 Task: In the Page Anthony.pptxselect the first slide and add  'section', rename the section 'Part-1'select the second slide and add  section, rename the section Part-2apply the section 'collapse all'apply the section expand allinsert and apply to all slide slide no
Action: Mouse moved to (19, 92)
Screenshot: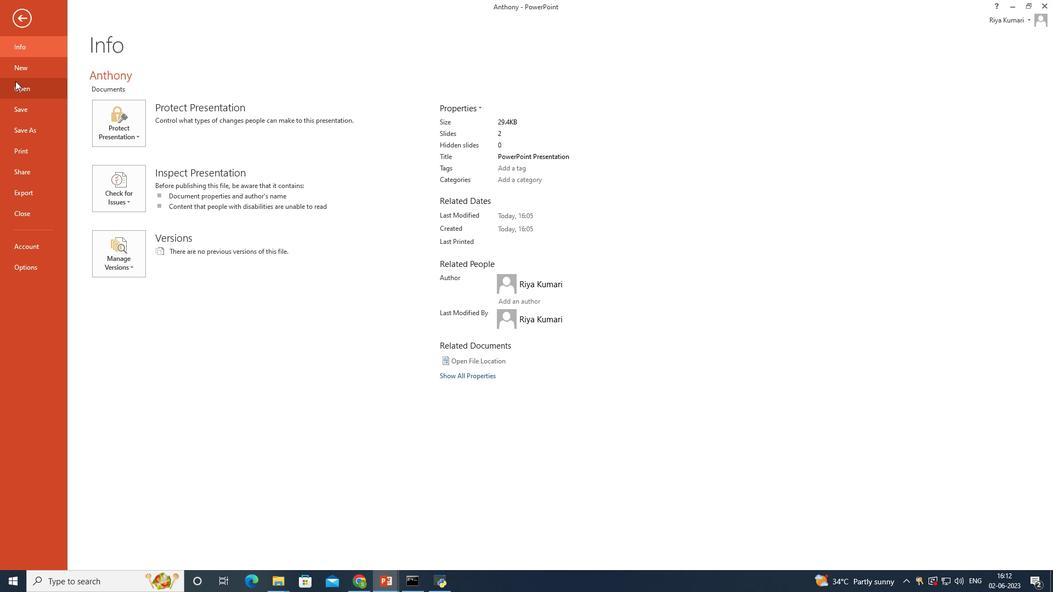 
Action: Mouse pressed left at (19, 92)
Screenshot: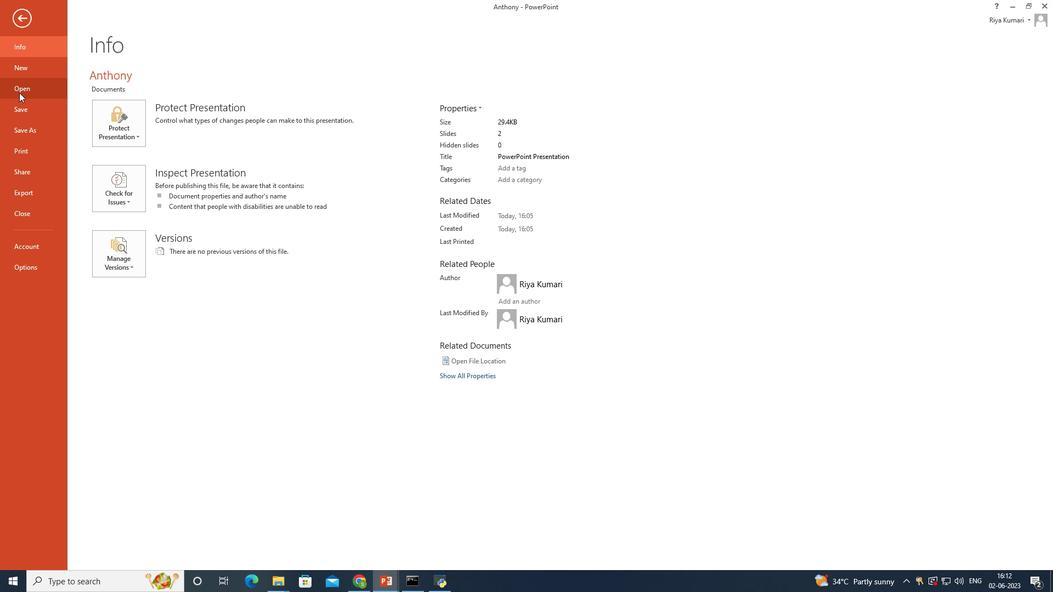 
Action: Mouse moved to (363, 122)
Screenshot: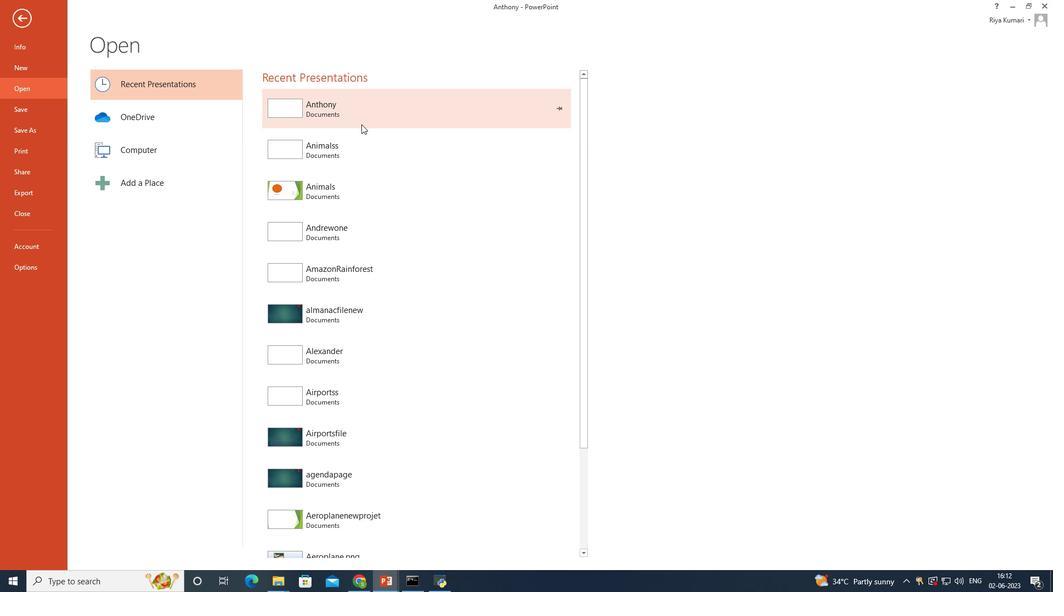 
Action: Mouse pressed left at (363, 122)
Screenshot: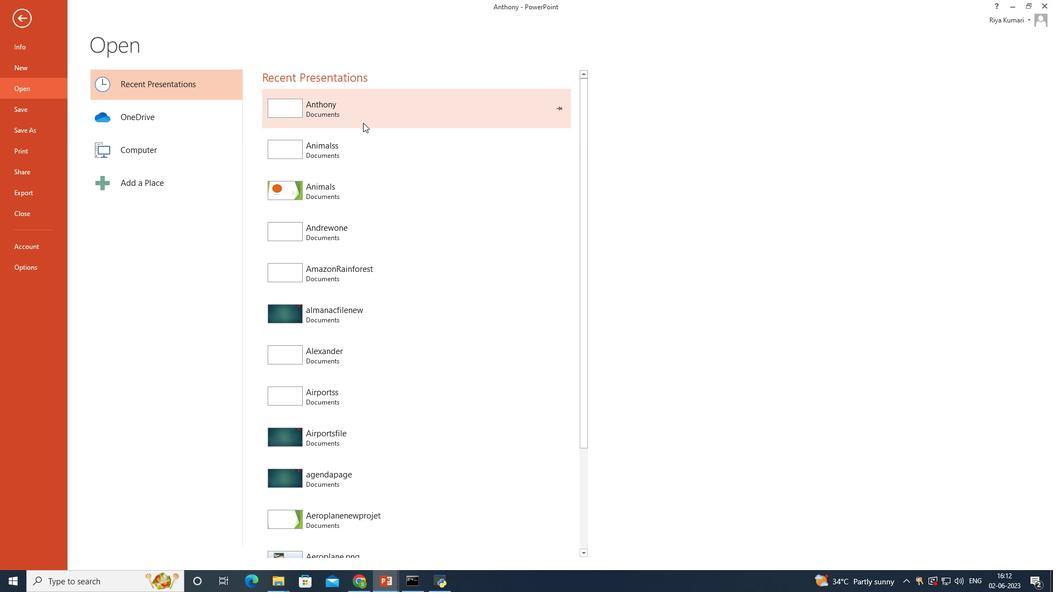 
Action: Mouse moved to (140, 63)
Screenshot: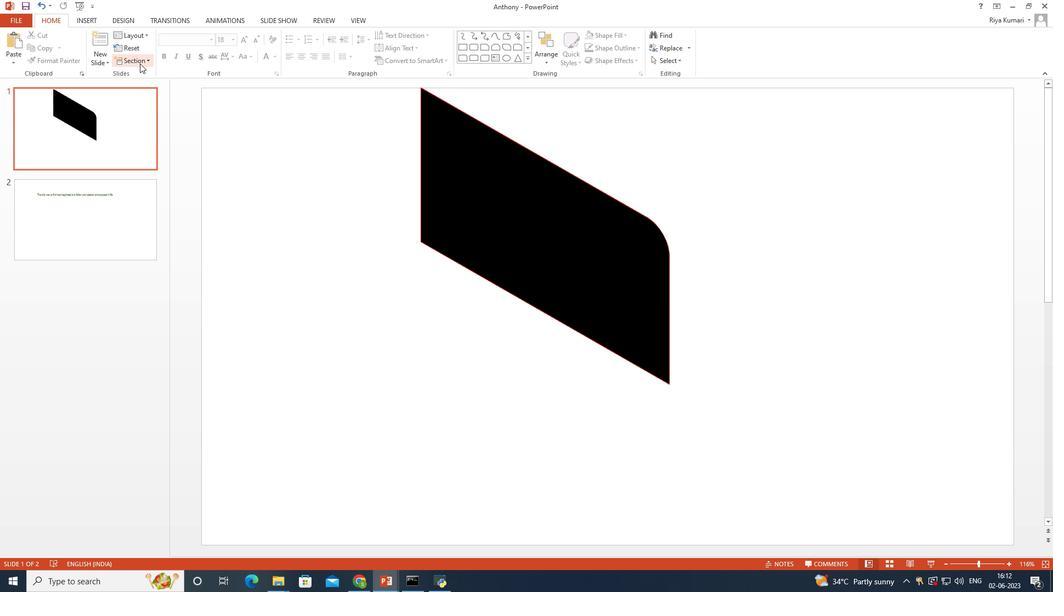 
Action: Mouse pressed left at (140, 63)
Screenshot: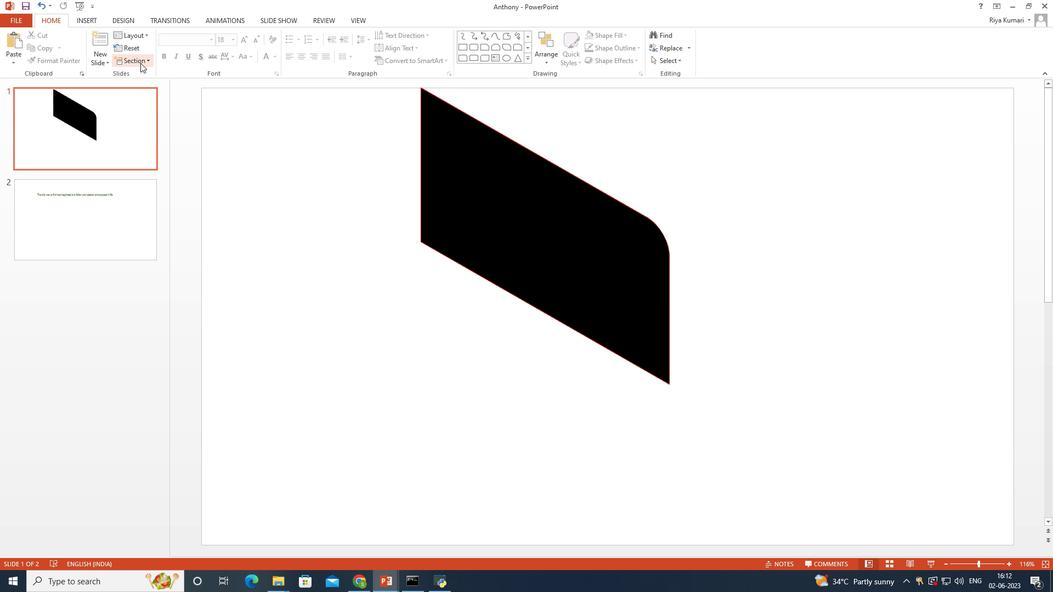 
Action: Mouse moved to (140, 69)
Screenshot: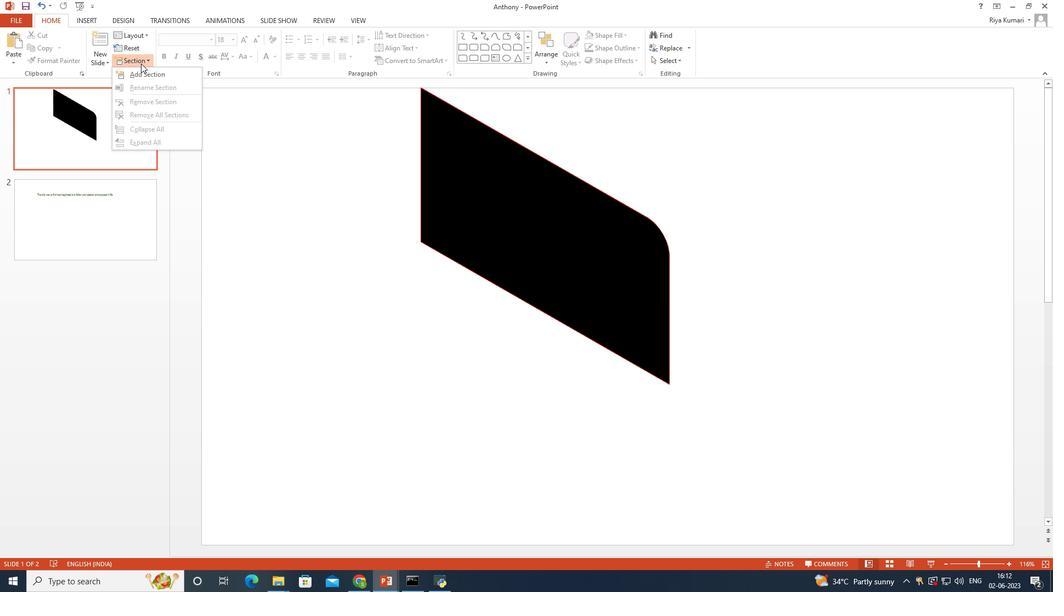 
Action: Mouse pressed left at (140, 69)
Screenshot: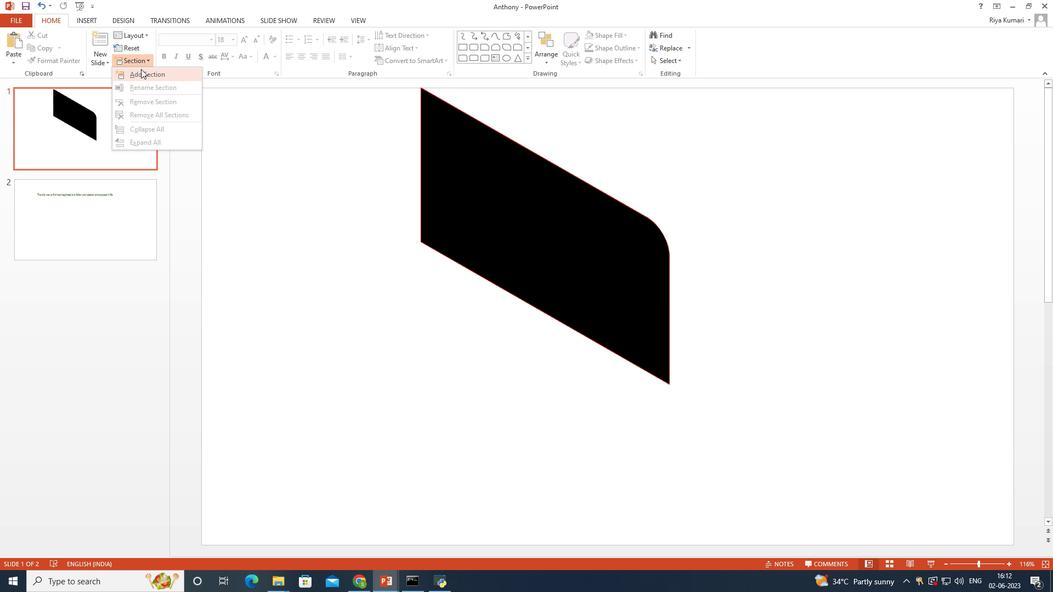 
Action: Mouse moved to (62, 92)
Screenshot: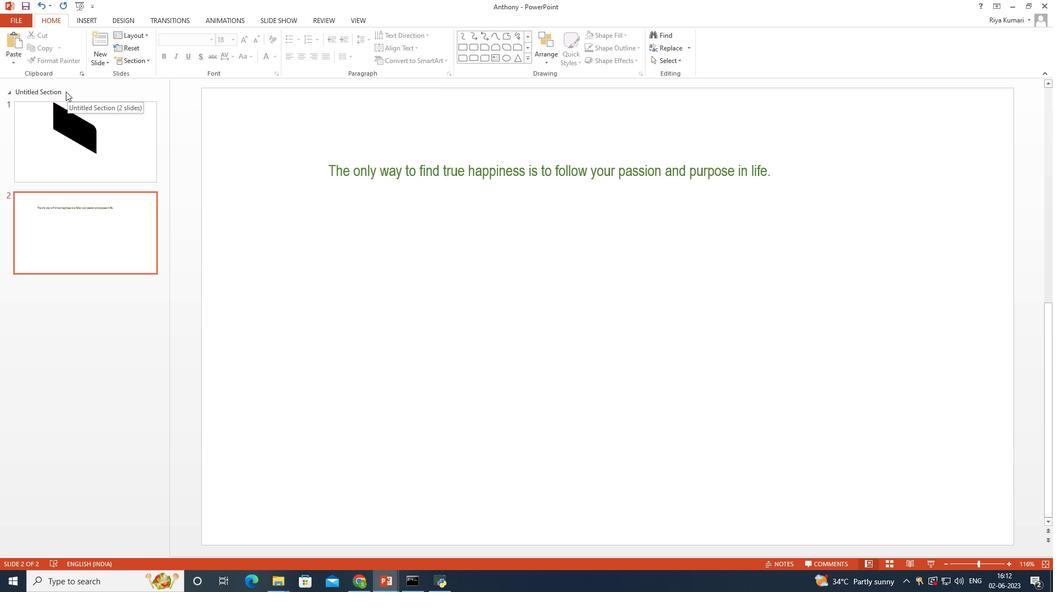 
Action: Mouse pressed left at (62, 92)
Screenshot: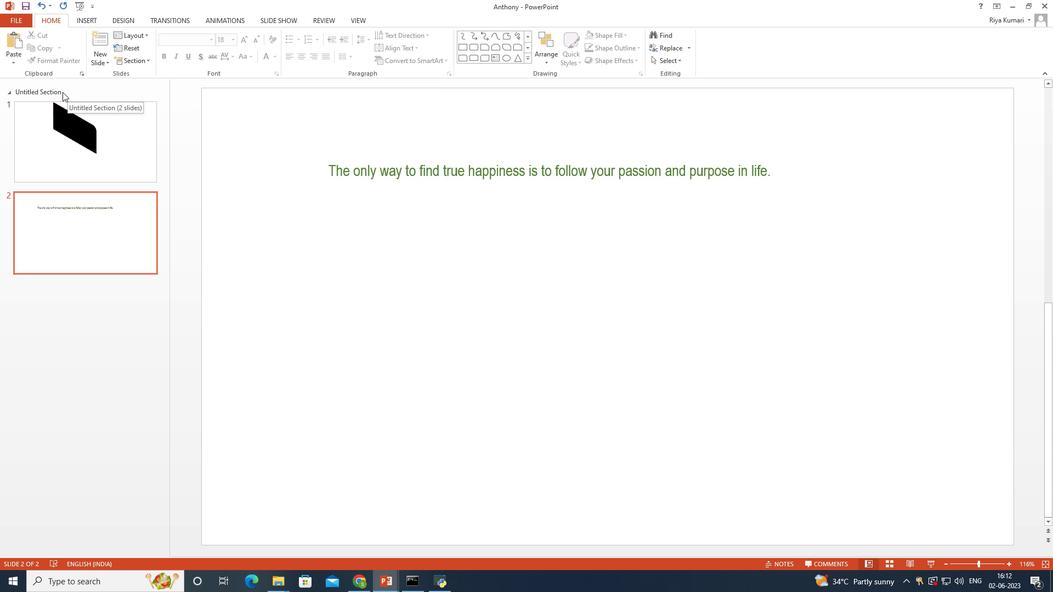 
Action: Mouse moved to (60, 92)
Screenshot: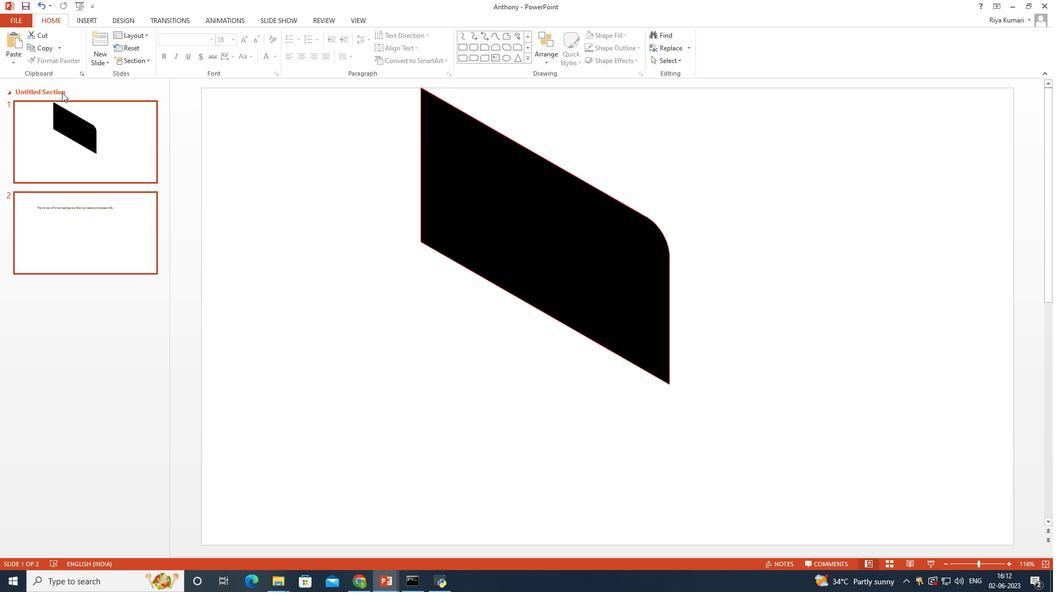 
Action: Mouse pressed left at (60, 92)
Screenshot: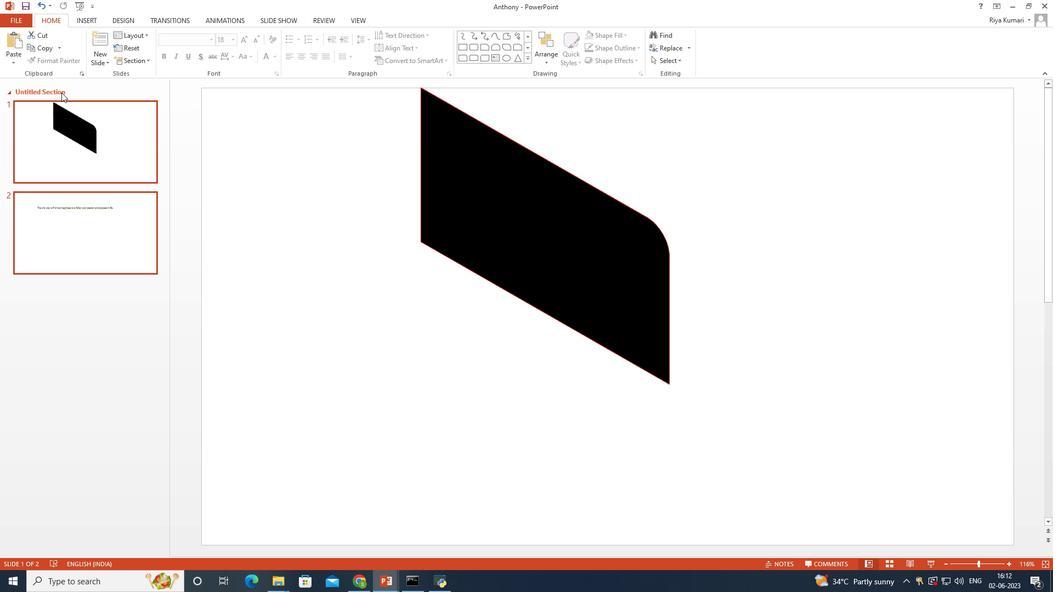 
Action: Mouse moved to (62, 91)
Screenshot: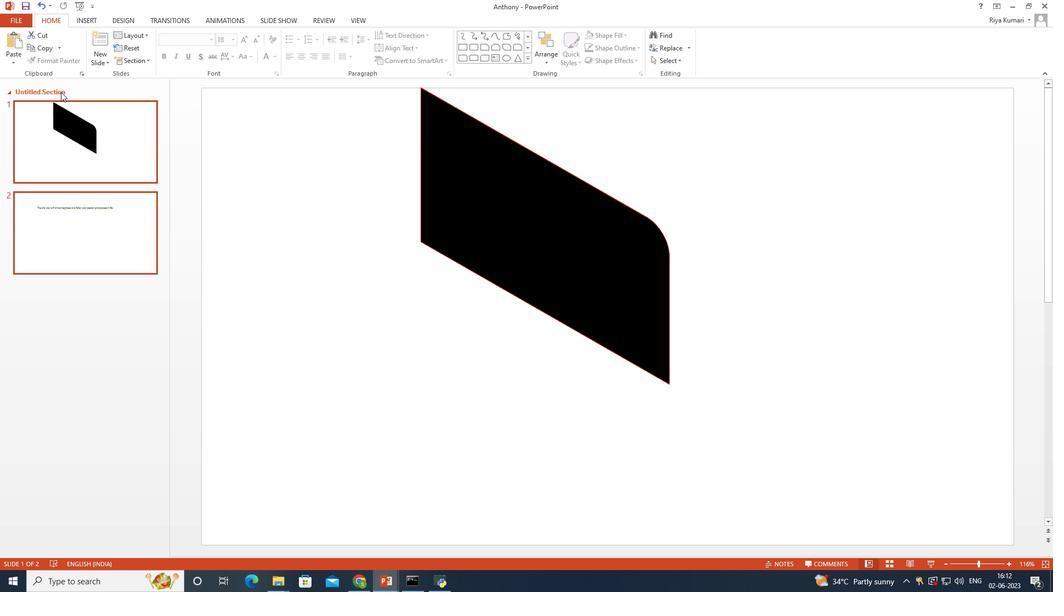 
Action: Mouse pressed right at (62, 91)
Screenshot: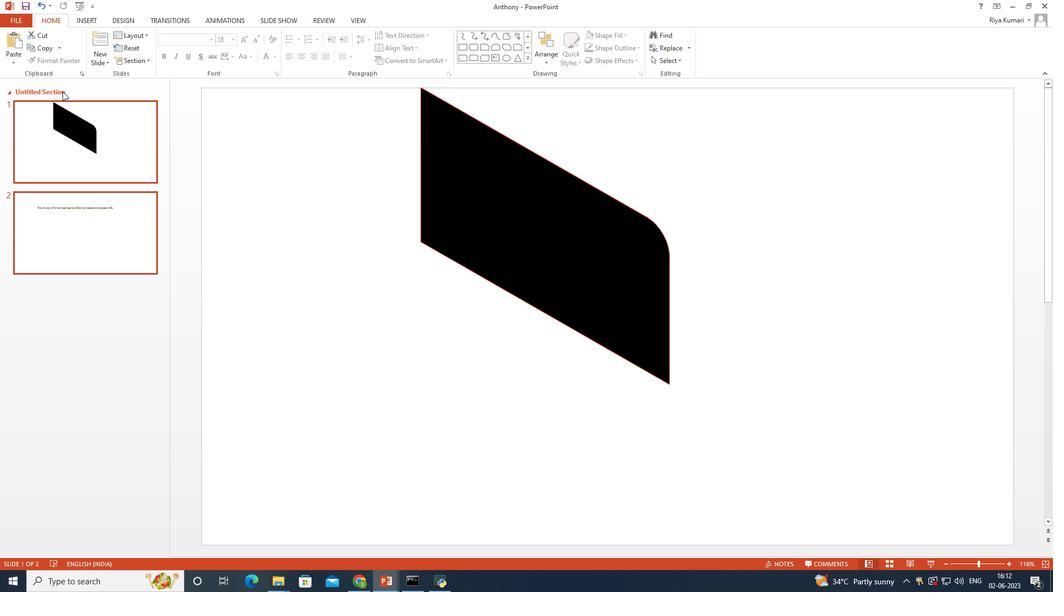 
Action: Mouse moved to (89, 93)
Screenshot: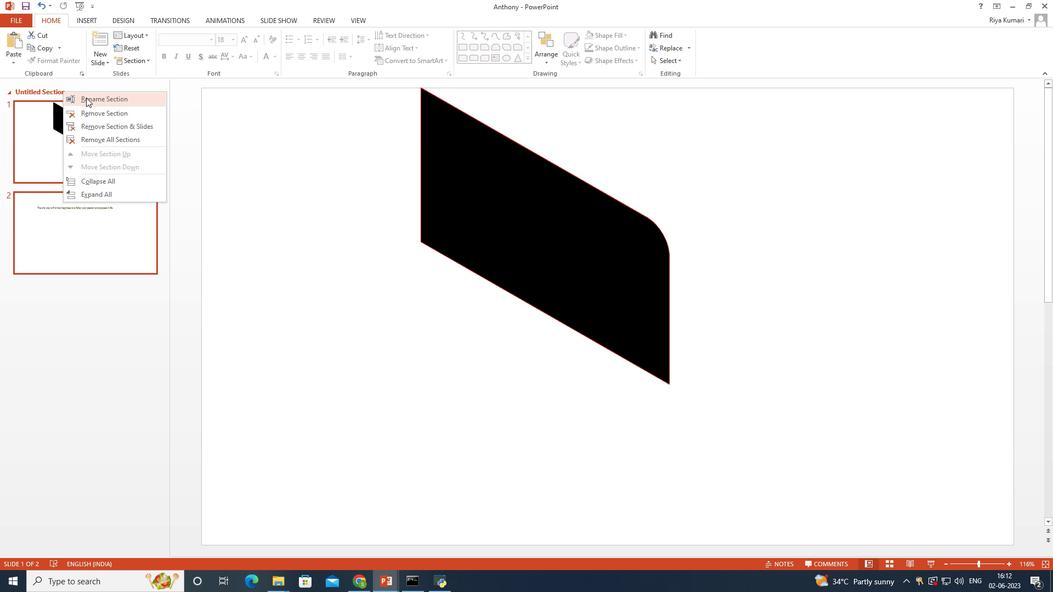 
Action: Mouse pressed left at (89, 93)
Screenshot: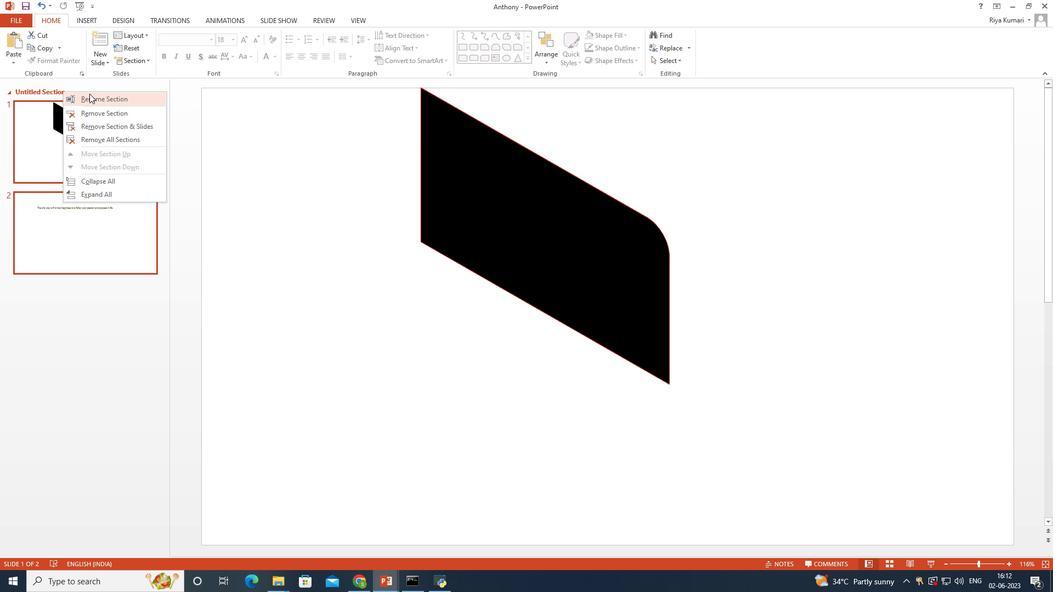 
Action: Mouse moved to (444, 224)
Screenshot: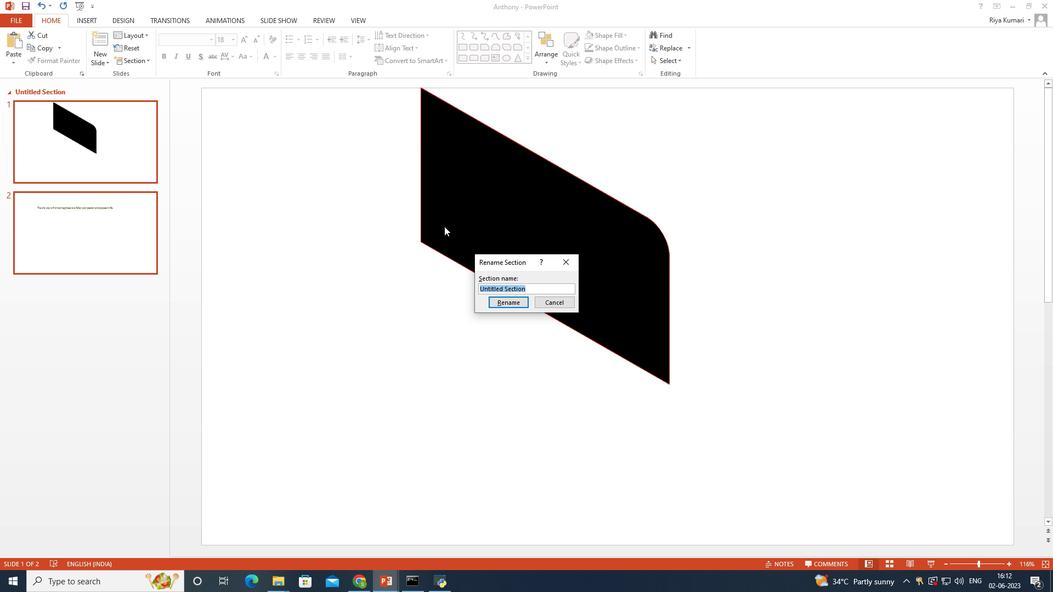 
Action: Key pressed <Key.shift_r>
Screenshot: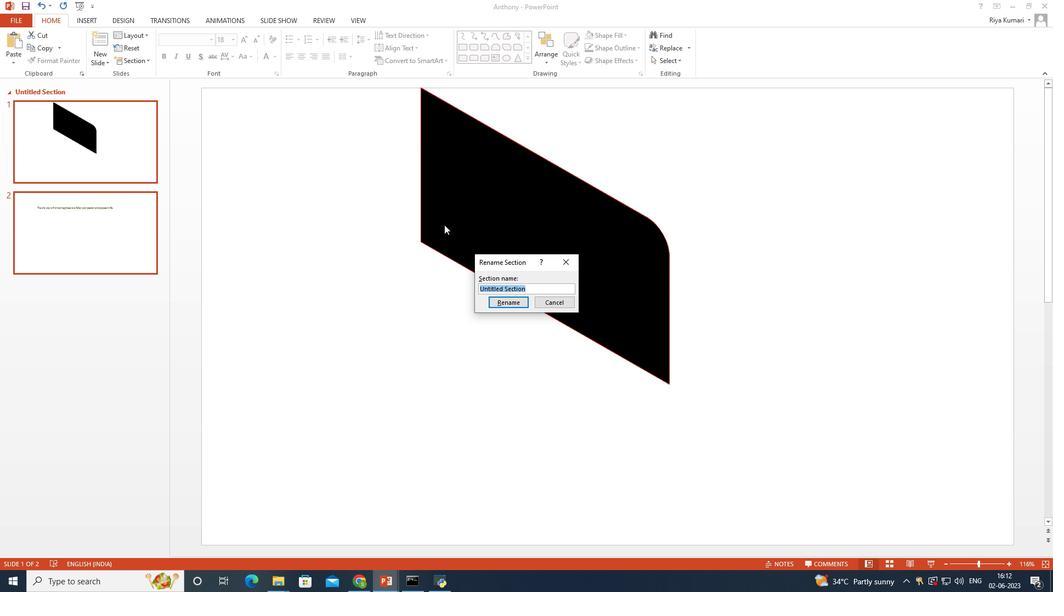 
Action: Mouse moved to (444, 220)
Screenshot: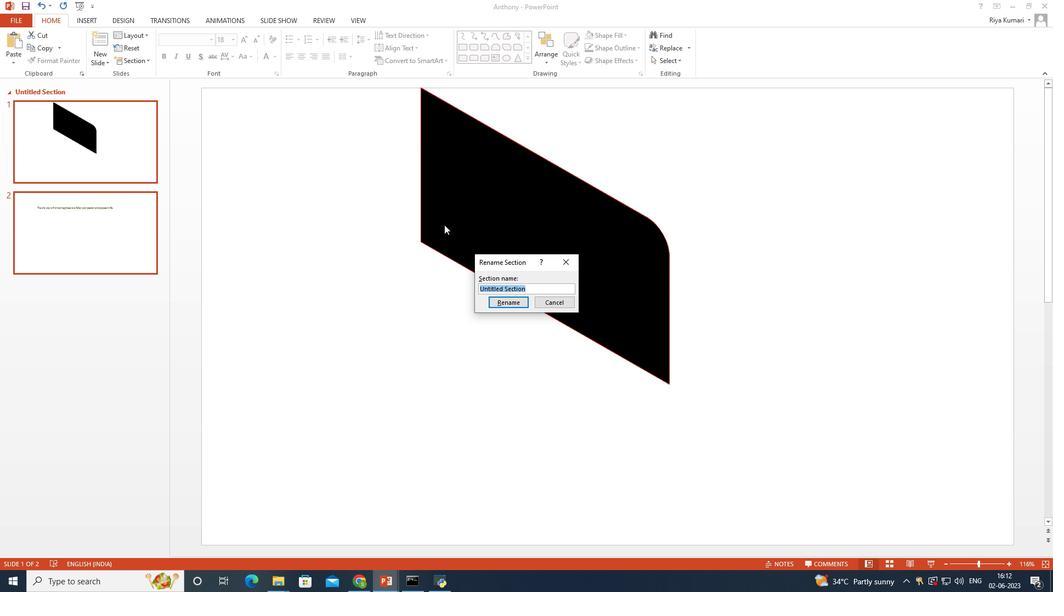 
Action: Key pressed Part-1
Screenshot: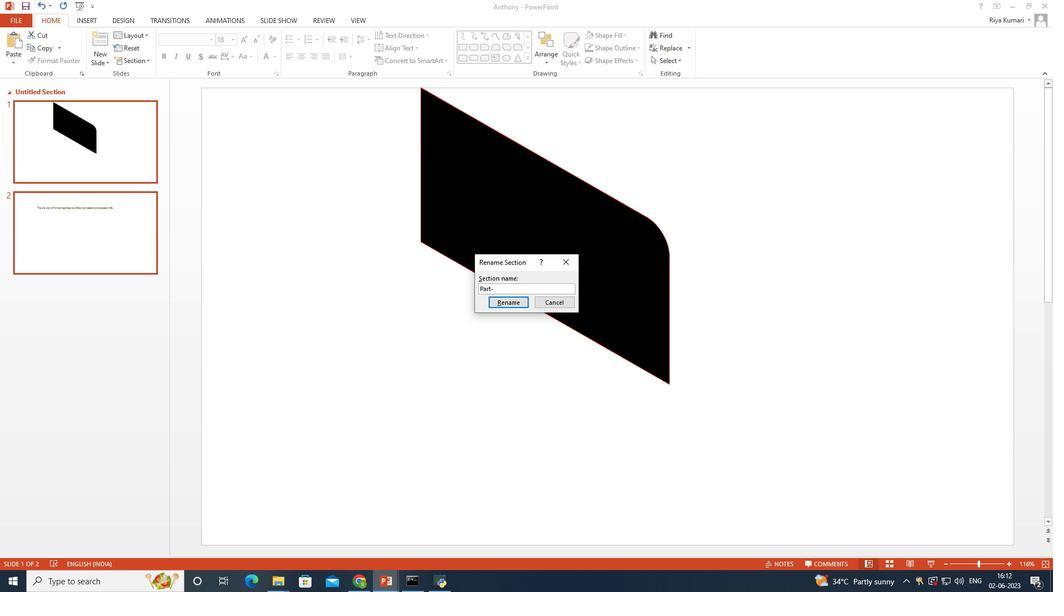 
Action: Mouse moved to (498, 301)
Screenshot: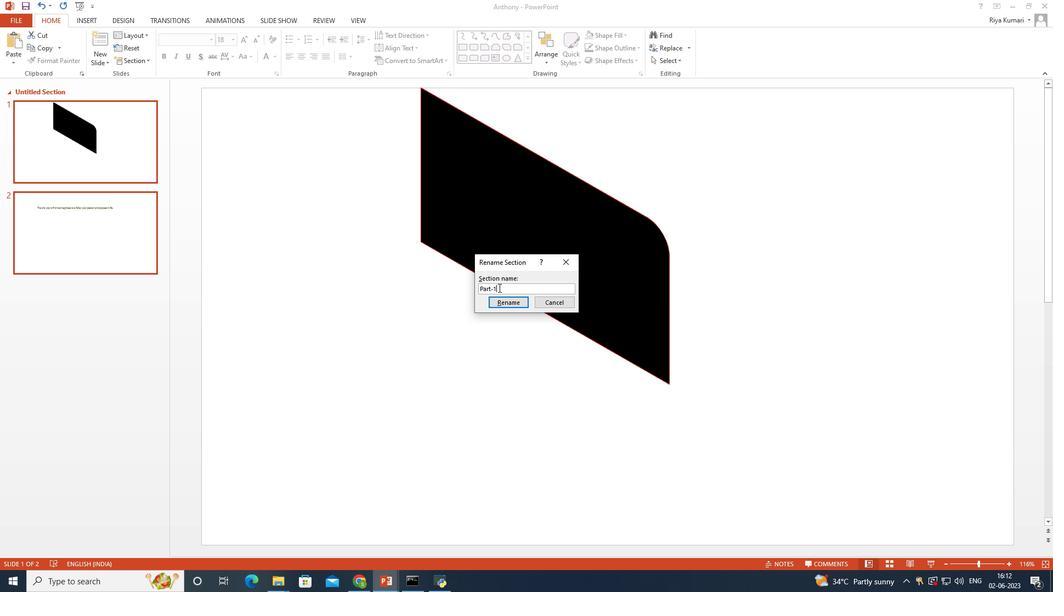 
Action: Mouse pressed left at (498, 301)
Screenshot: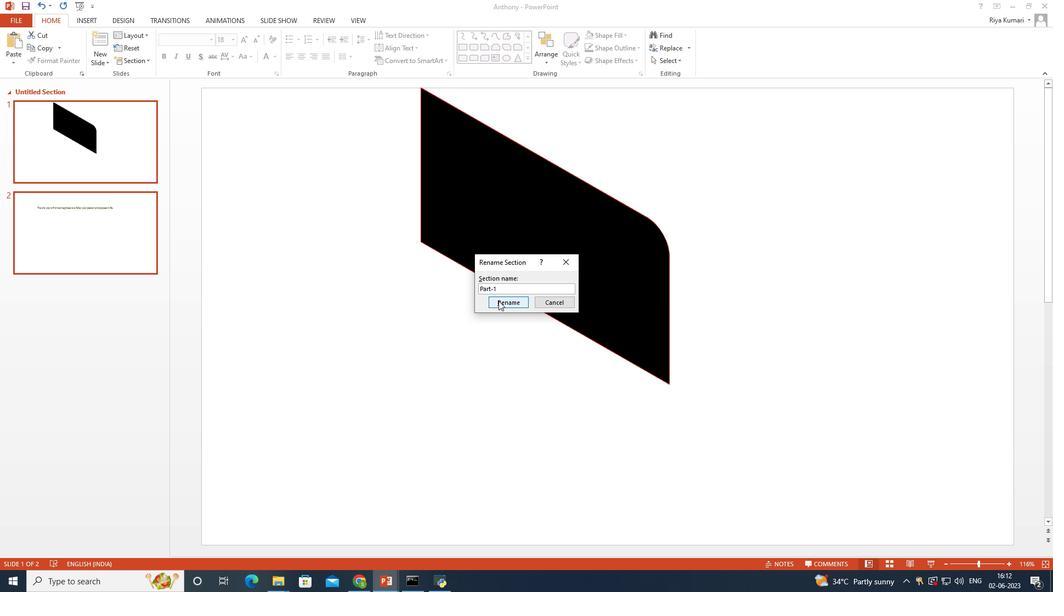 
Action: Mouse moved to (115, 200)
Screenshot: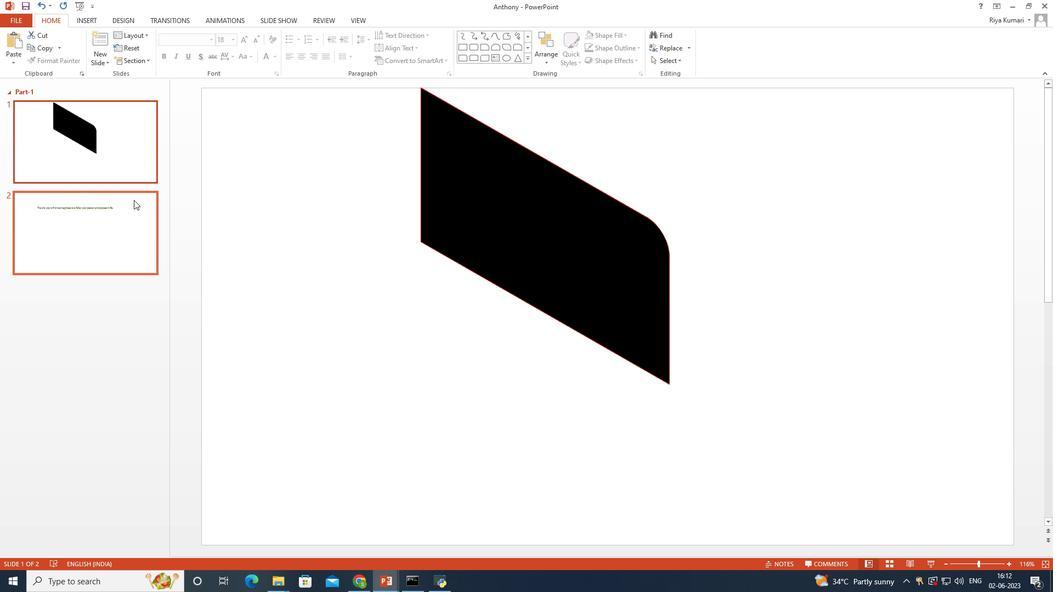 
Action: Mouse pressed left at (115, 200)
Screenshot: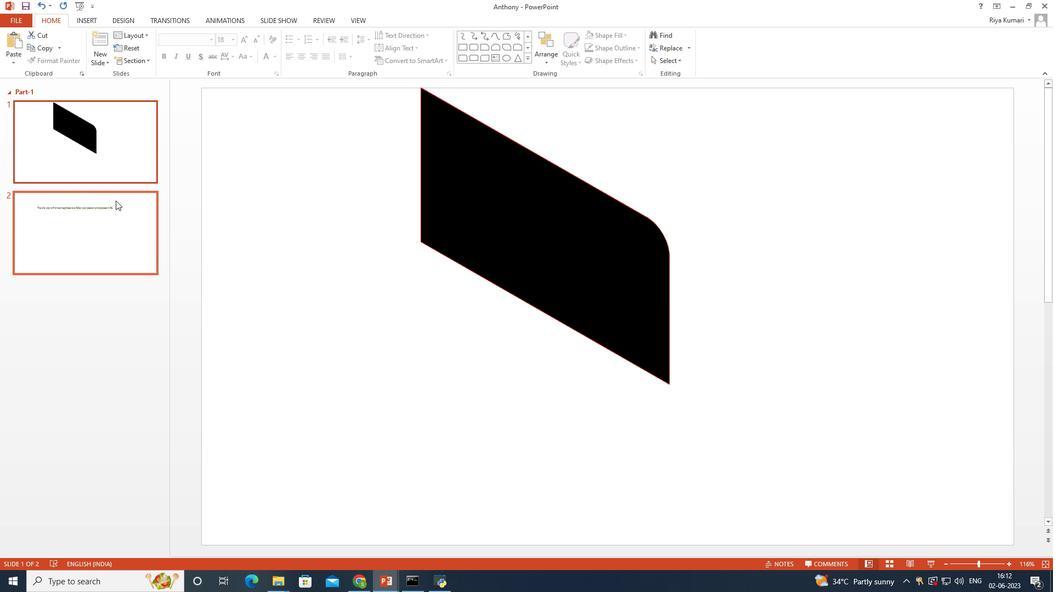 
Action: Mouse moved to (140, 62)
Screenshot: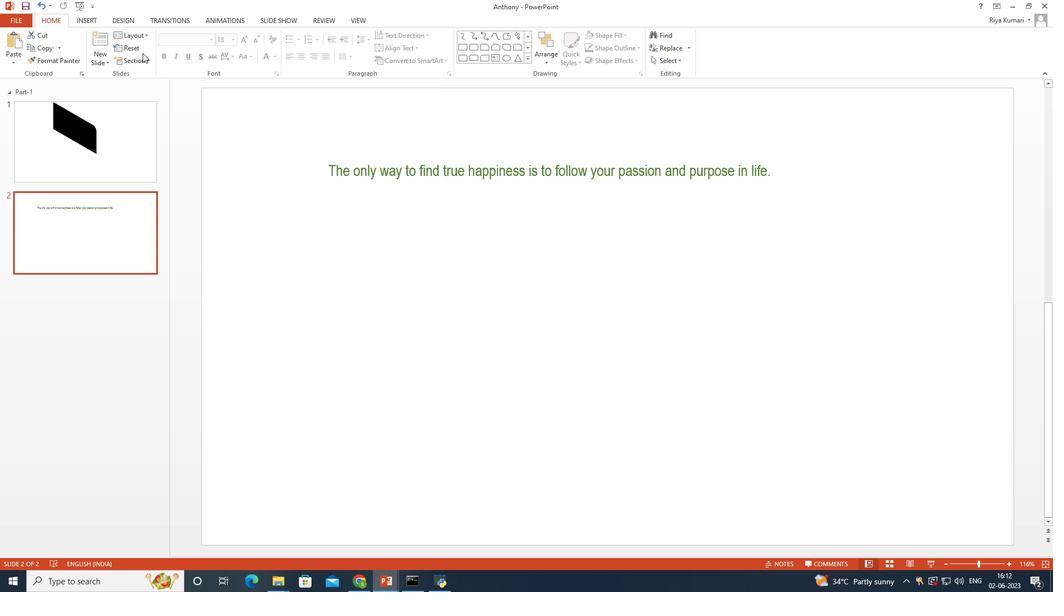
Action: Mouse pressed left at (140, 62)
Screenshot: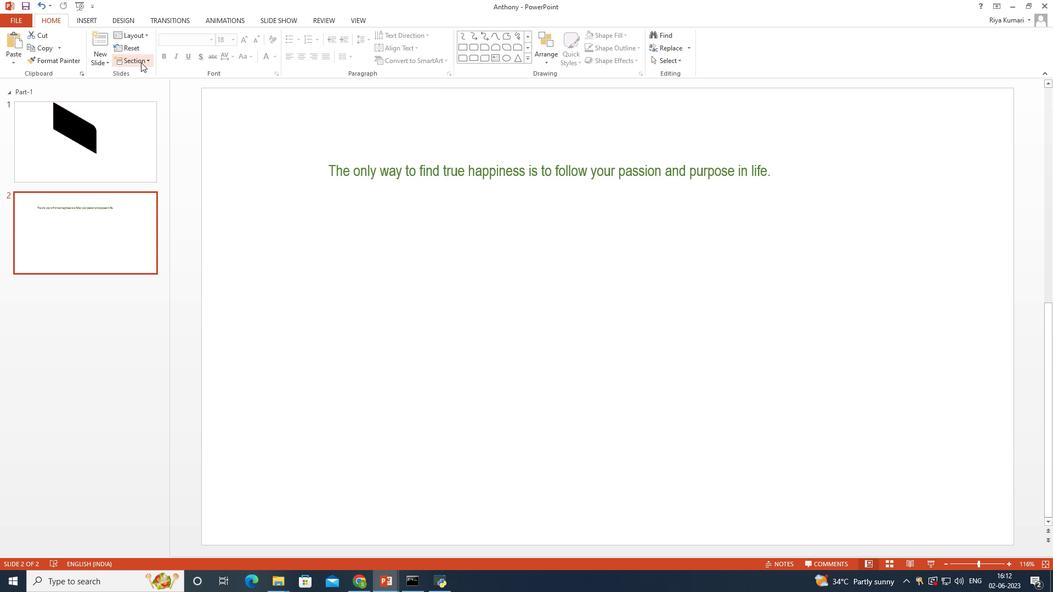 
Action: Mouse moved to (144, 75)
Screenshot: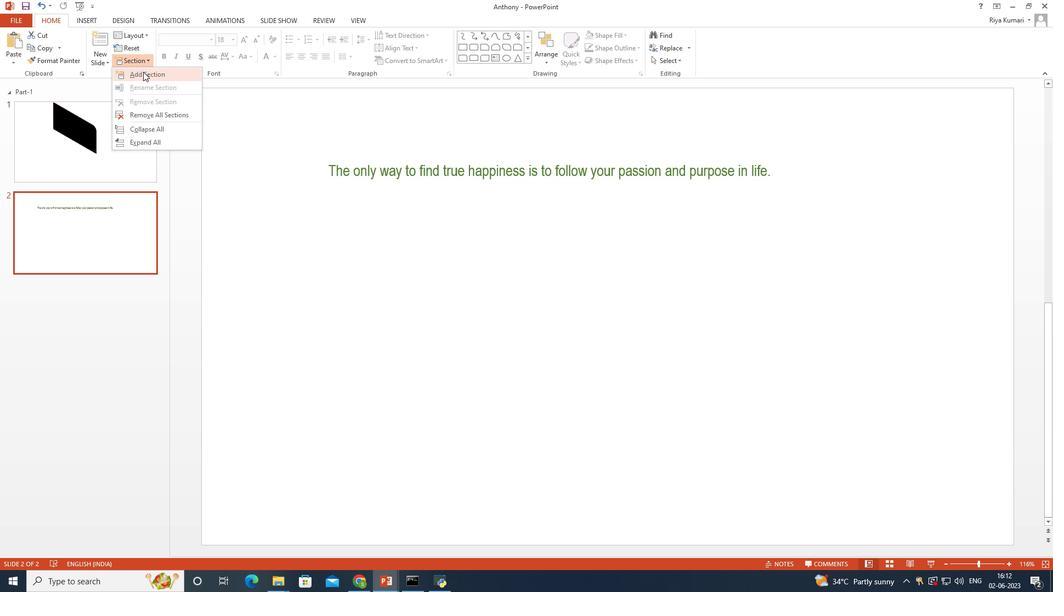 
Action: Mouse pressed left at (144, 75)
Screenshot: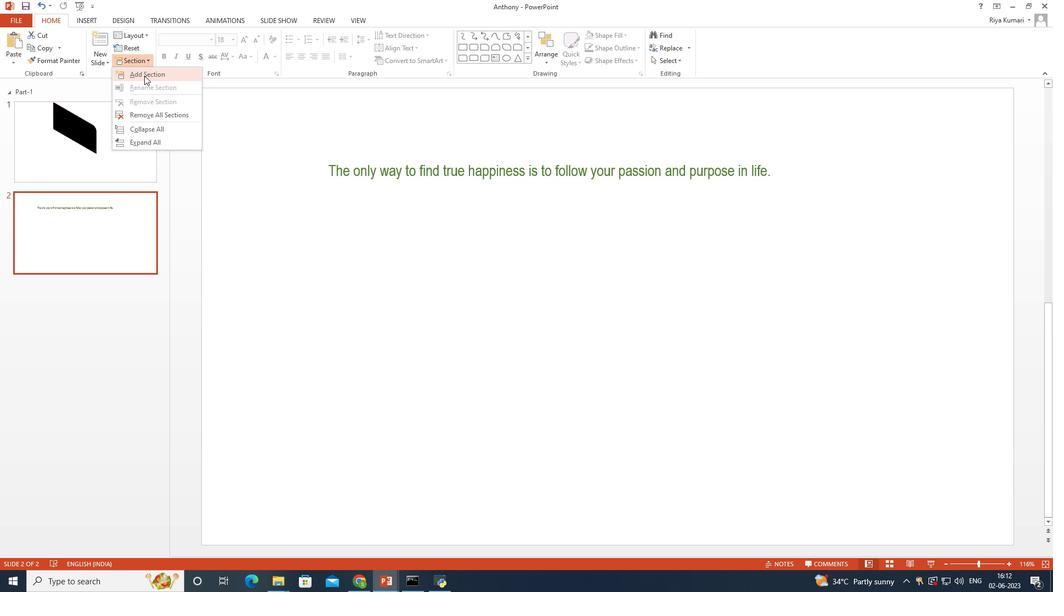 
Action: Mouse moved to (63, 198)
Screenshot: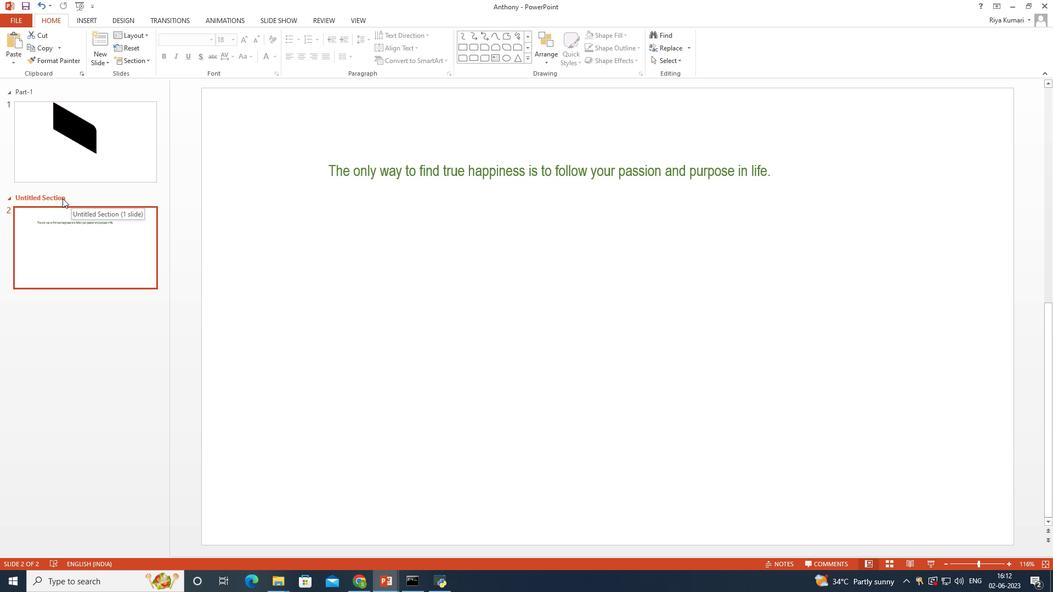 
Action: Mouse pressed left at (63, 198)
Screenshot: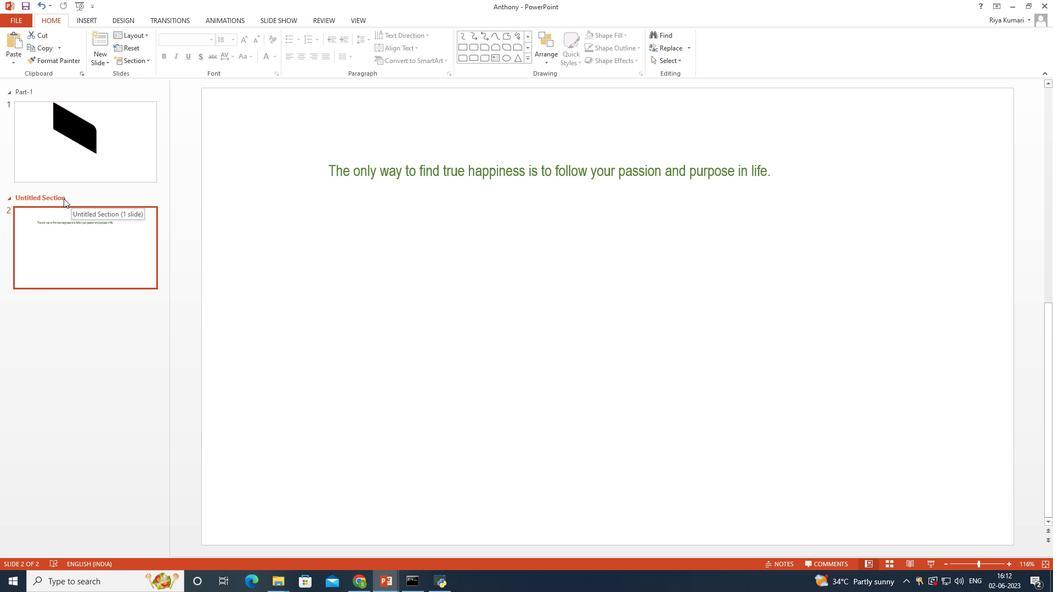 
Action: Mouse moved to (64, 198)
Screenshot: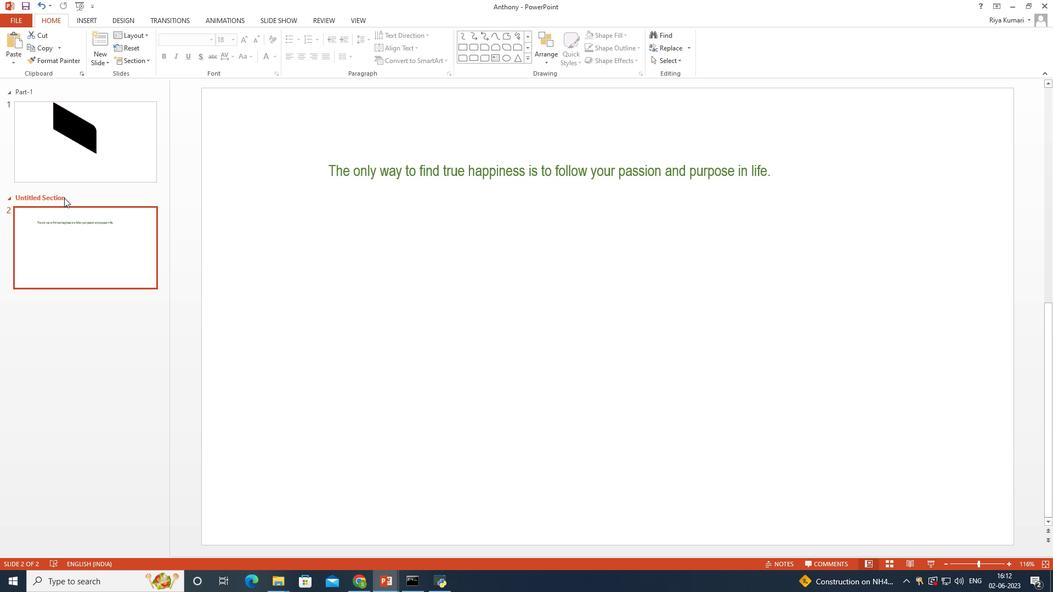 
Action: Mouse pressed right at (64, 198)
Screenshot: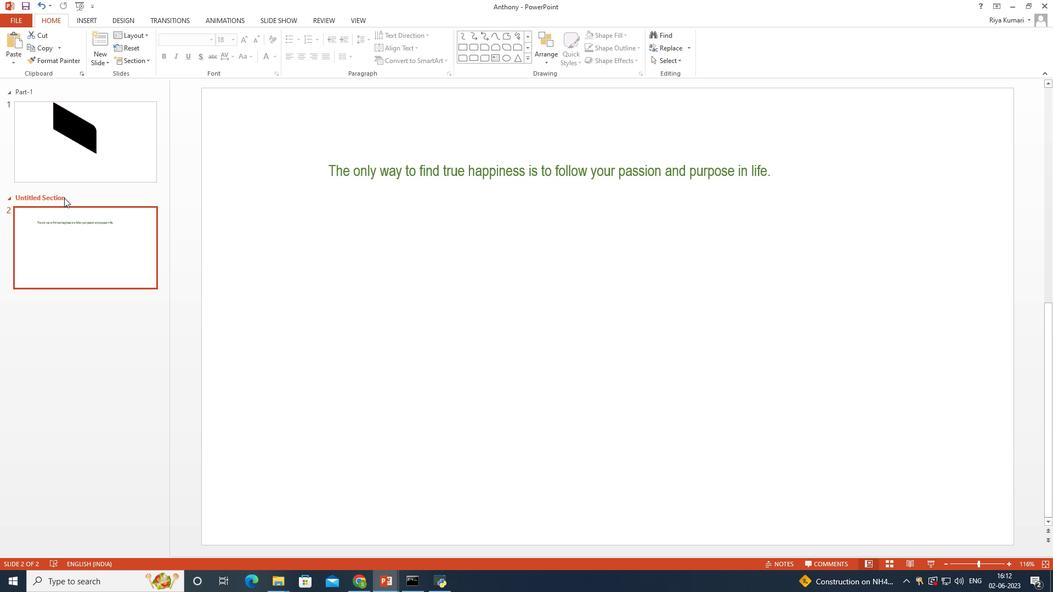 
Action: Mouse moved to (90, 203)
Screenshot: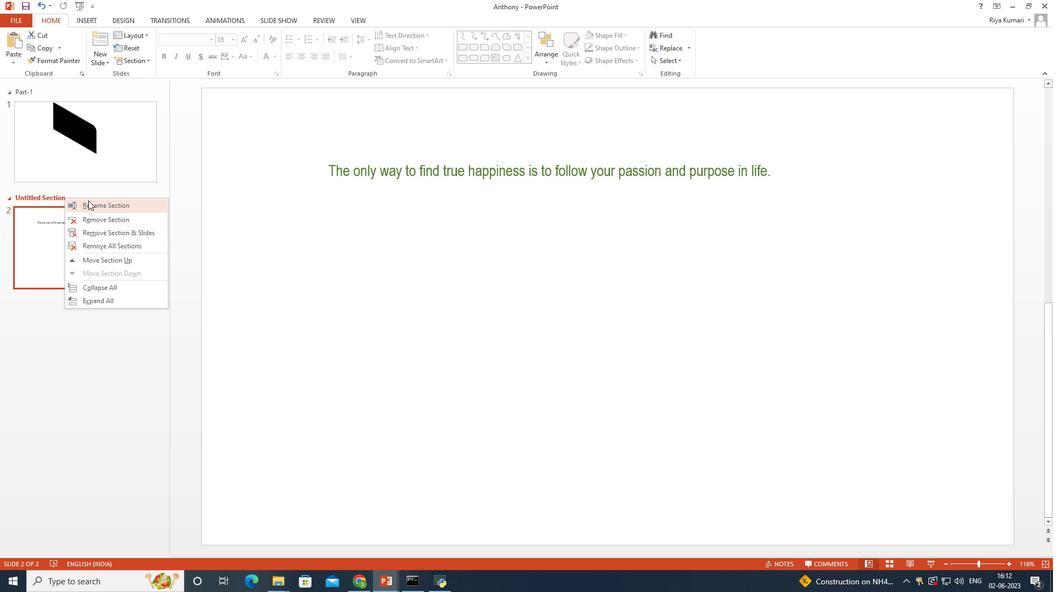 
Action: Mouse pressed left at (90, 203)
Screenshot: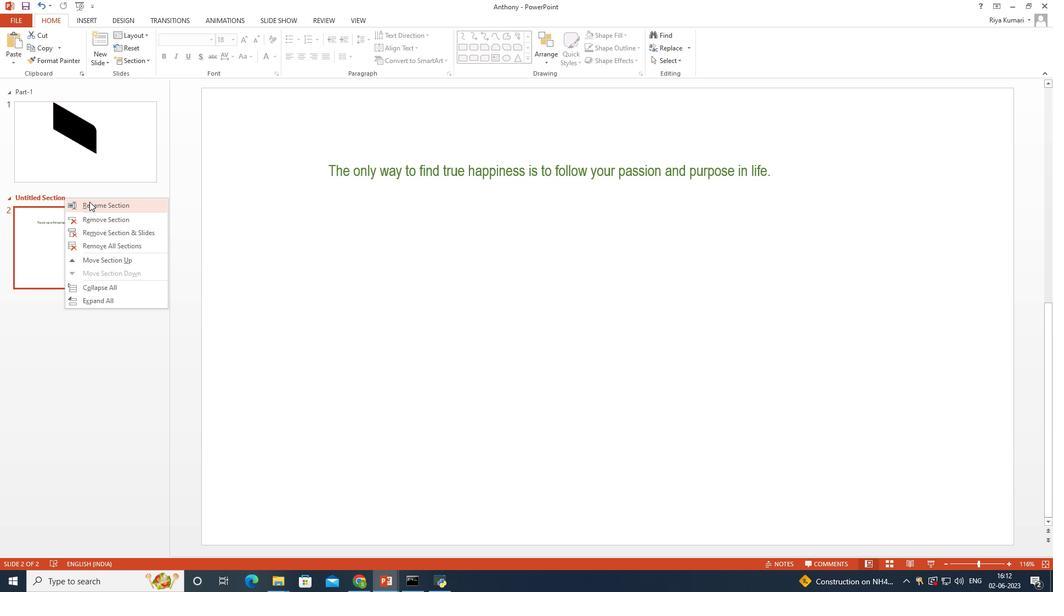 
Action: Mouse moved to (375, 227)
Screenshot: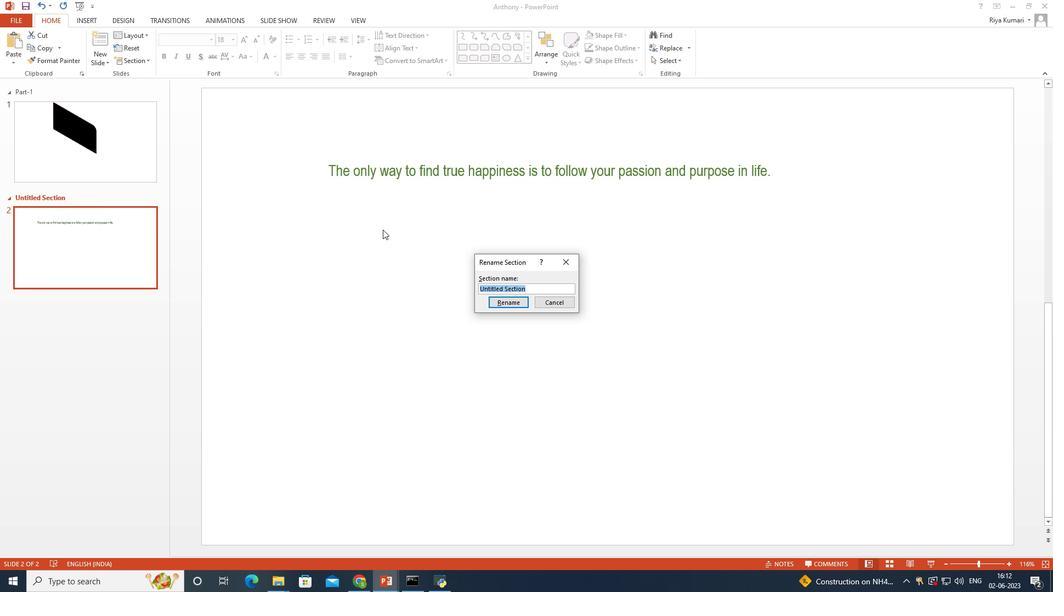 
Action: Key pressed <Key.shift_r>Part-2
Screenshot: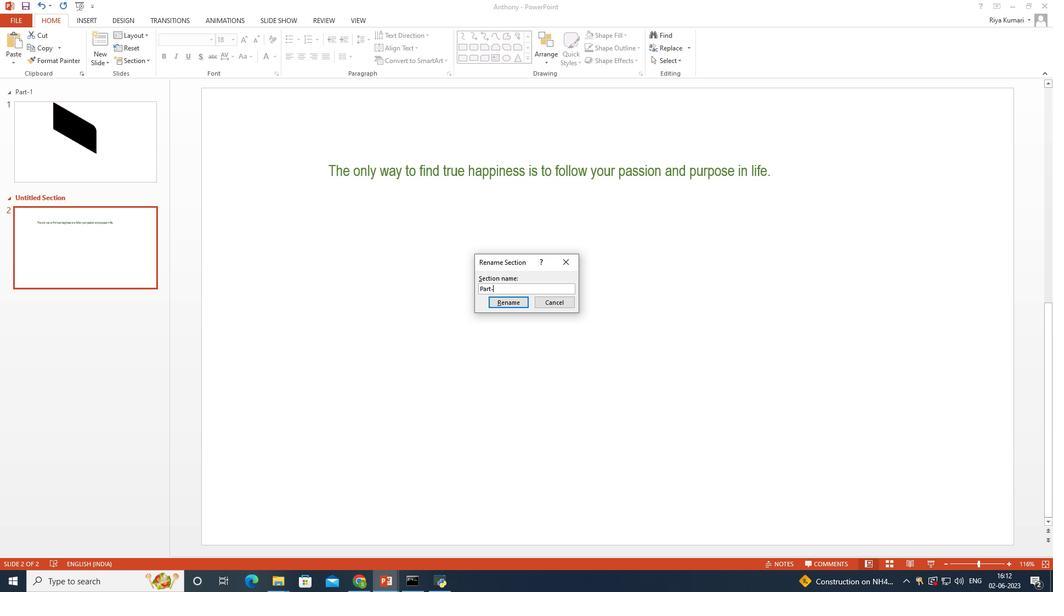 
Action: Mouse moved to (508, 301)
Screenshot: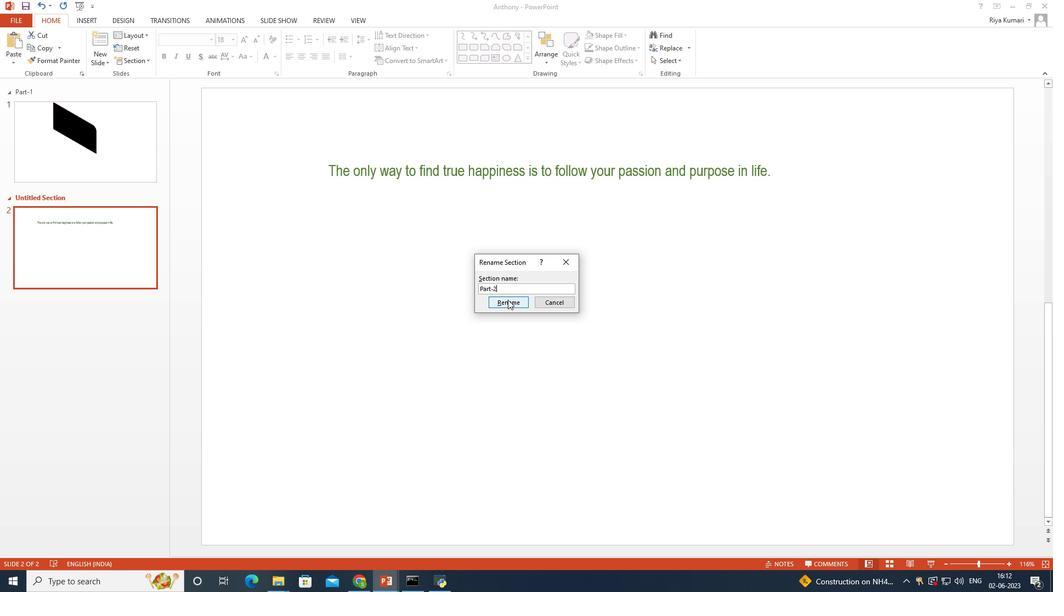 
Action: Mouse pressed left at (508, 301)
Screenshot: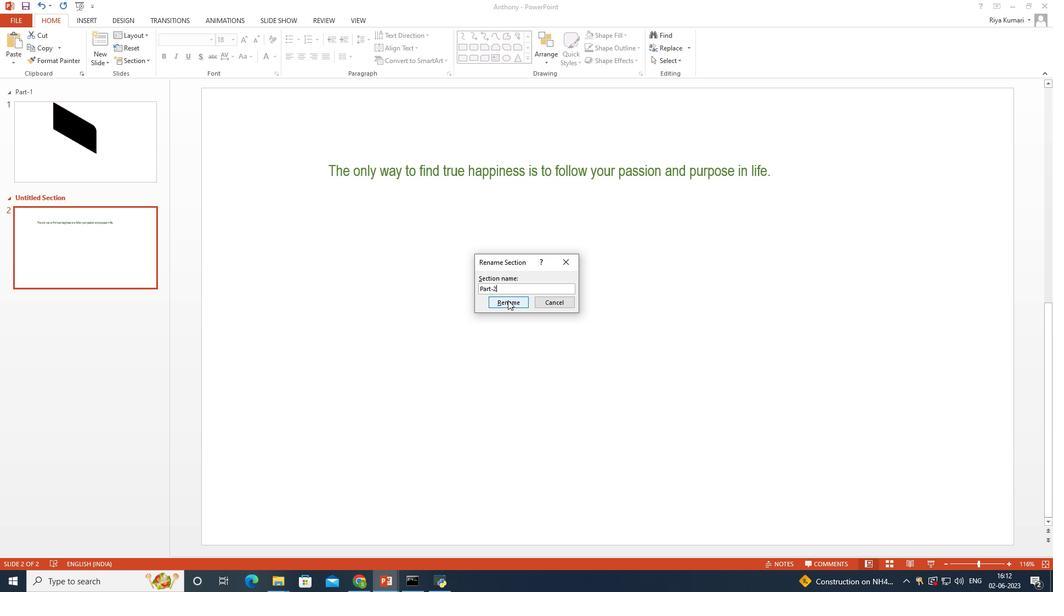 
Action: Mouse moved to (147, 63)
Screenshot: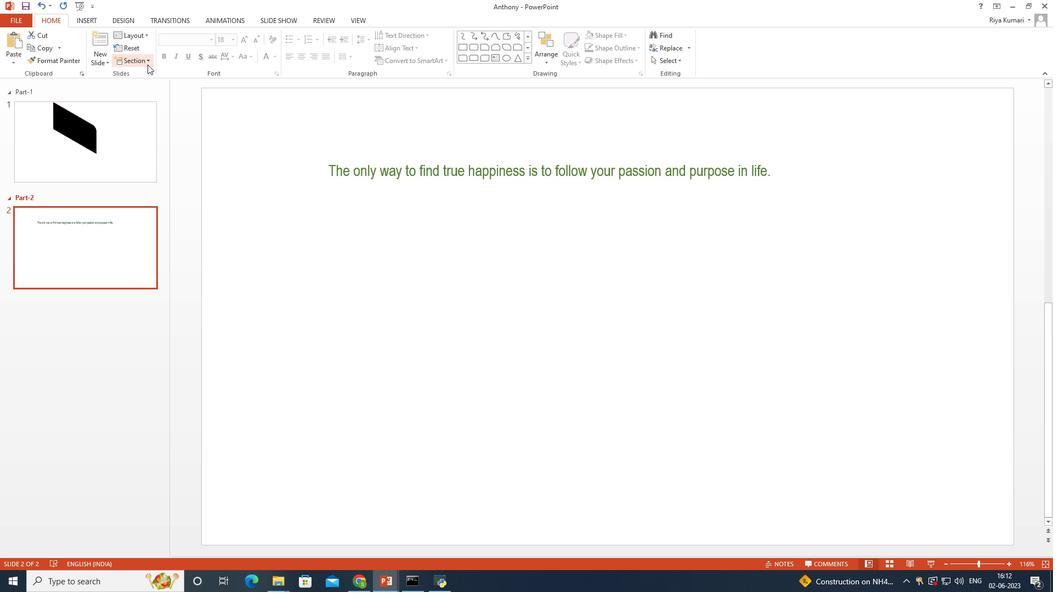 
Action: Mouse pressed left at (147, 63)
Screenshot: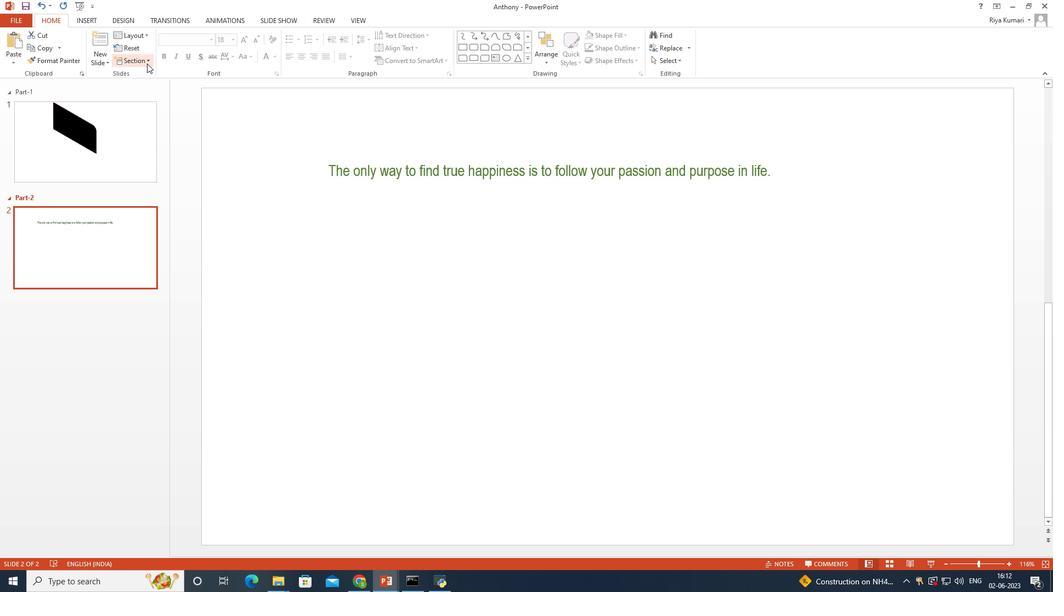 
Action: Mouse moved to (167, 129)
Screenshot: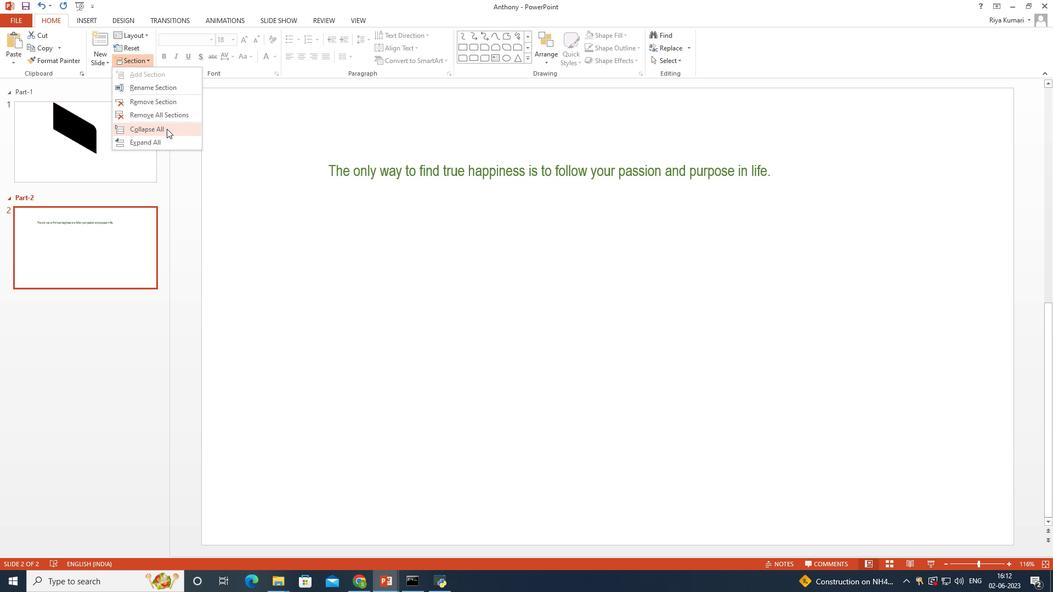 
Action: Mouse pressed left at (167, 129)
Screenshot: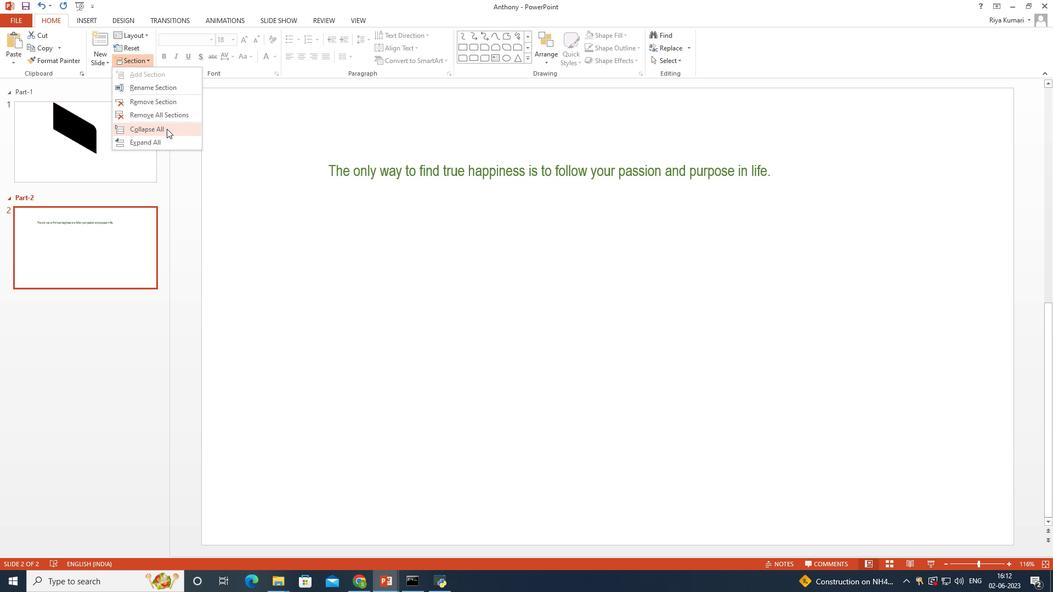 
Action: Mouse moved to (146, 61)
Screenshot: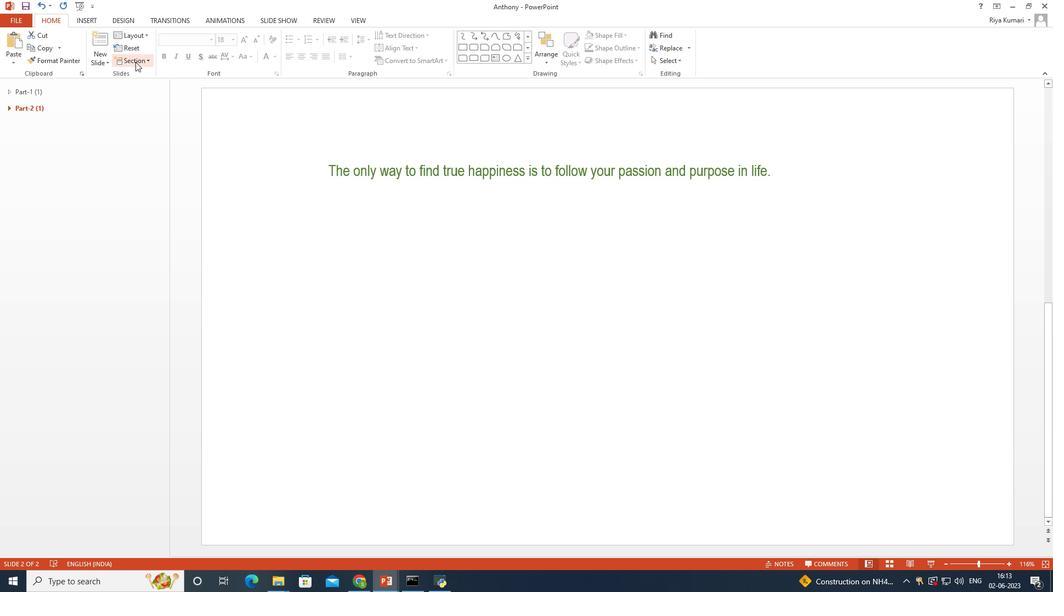 
Action: Mouse pressed left at (146, 61)
Screenshot: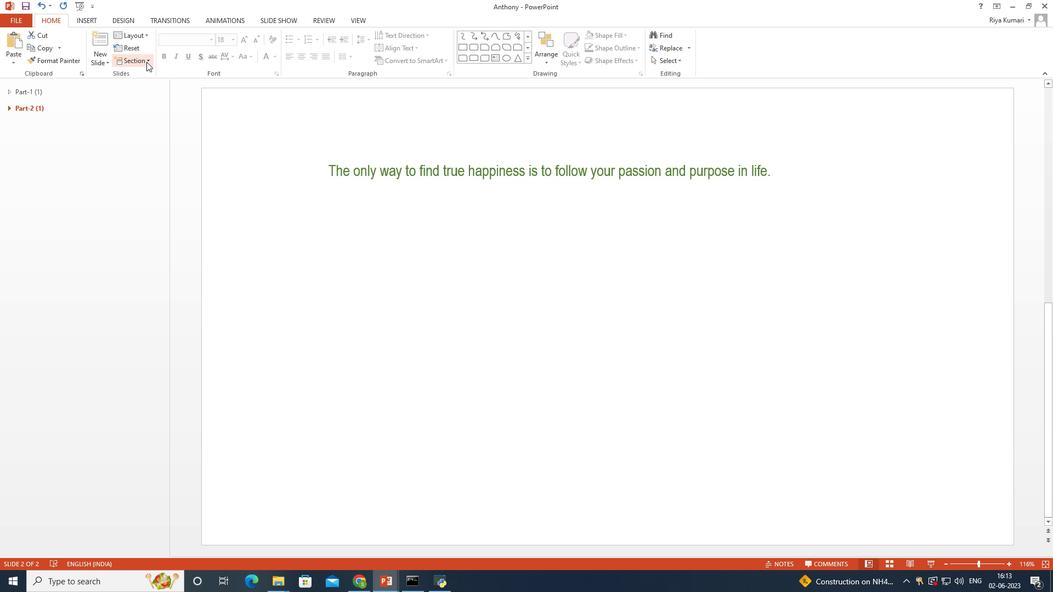 
Action: Mouse moved to (154, 139)
Screenshot: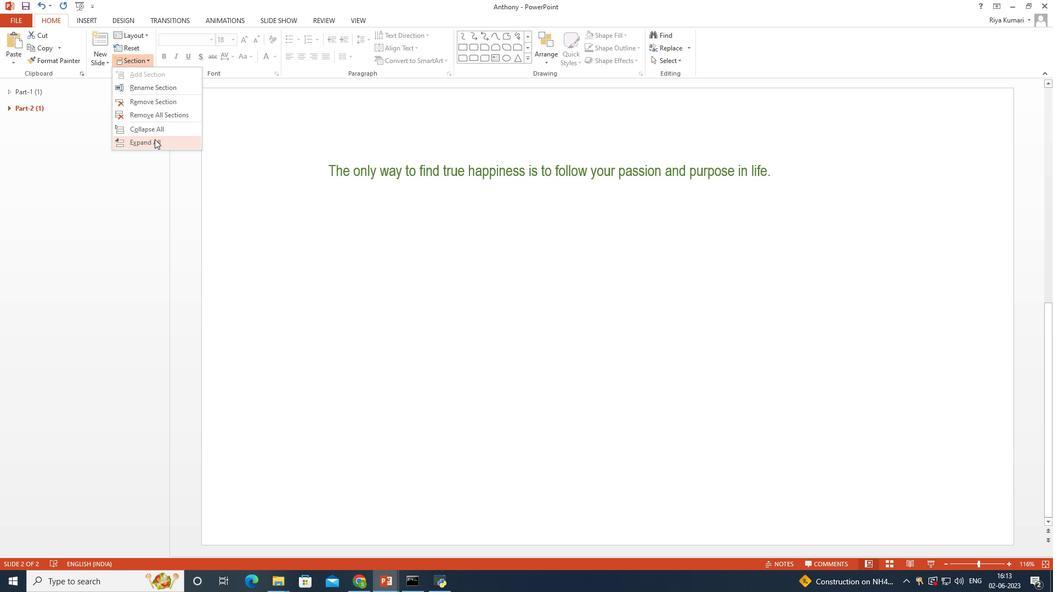 
Action: Mouse pressed left at (154, 139)
Screenshot: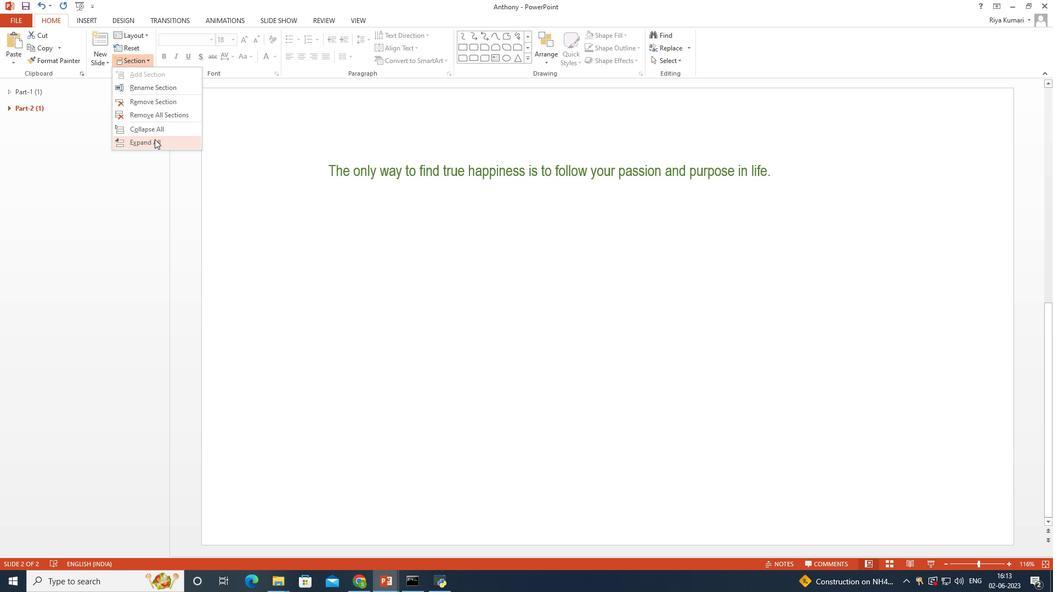 
Action: Mouse moved to (94, 24)
Screenshot: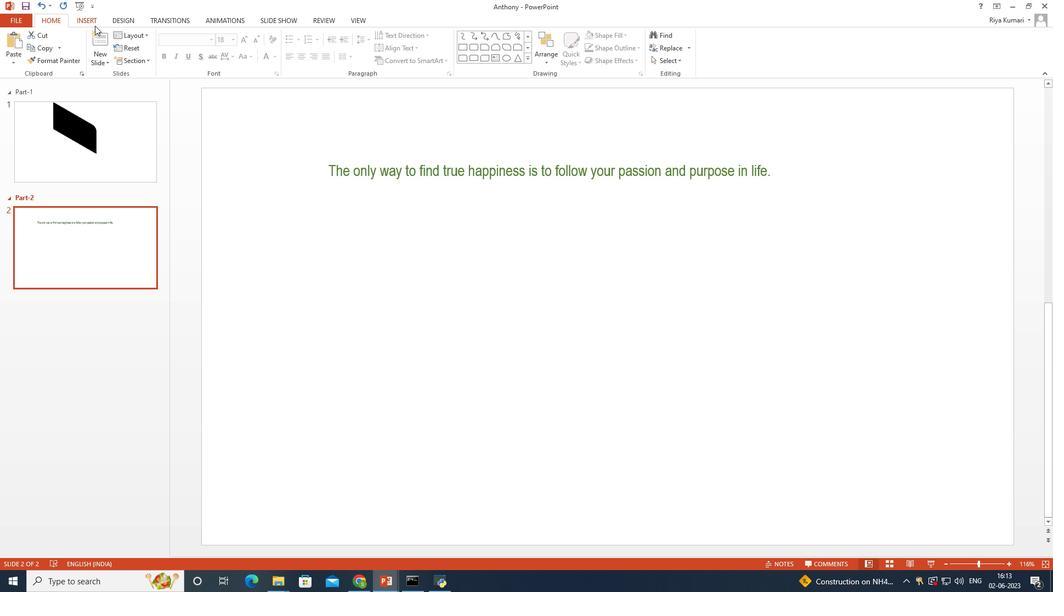 
Action: Mouse pressed left at (94, 24)
Screenshot: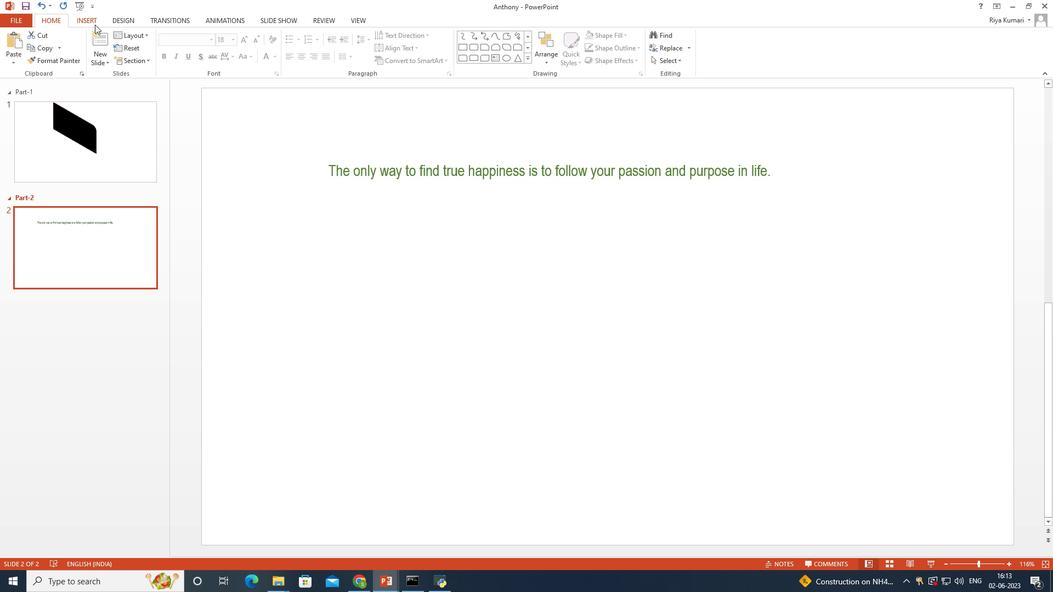 
Action: Mouse moved to (495, 60)
Screenshot: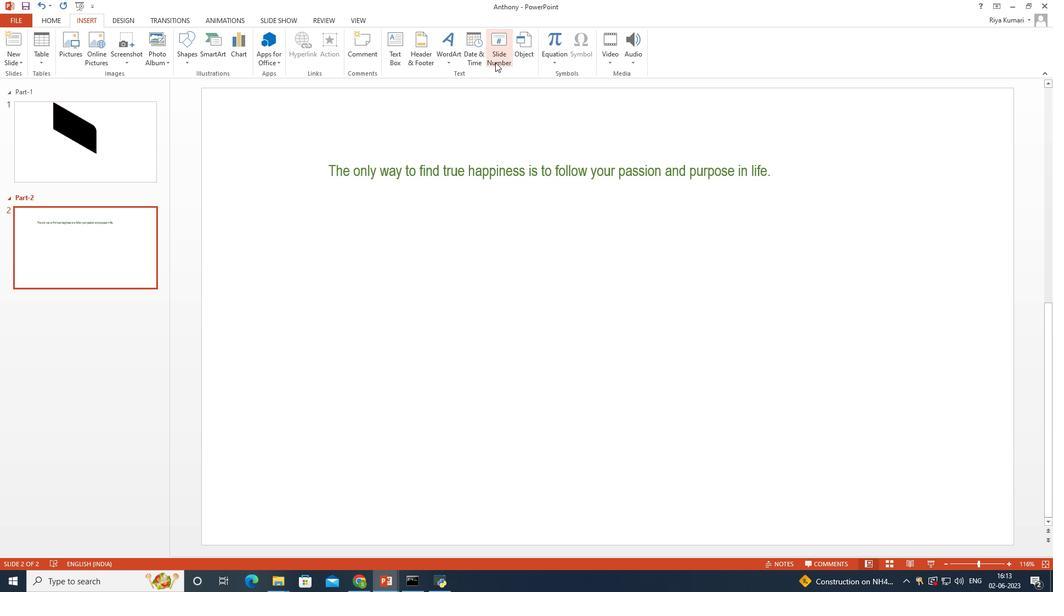 
Action: Mouse pressed left at (495, 60)
Screenshot: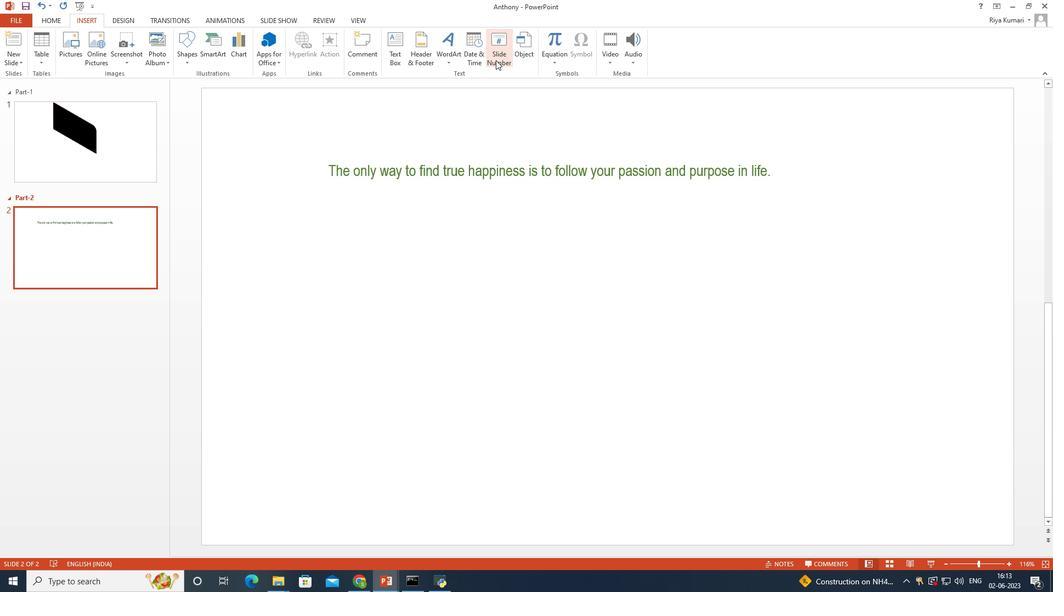 
Action: Mouse moved to (376, 308)
Screenshot: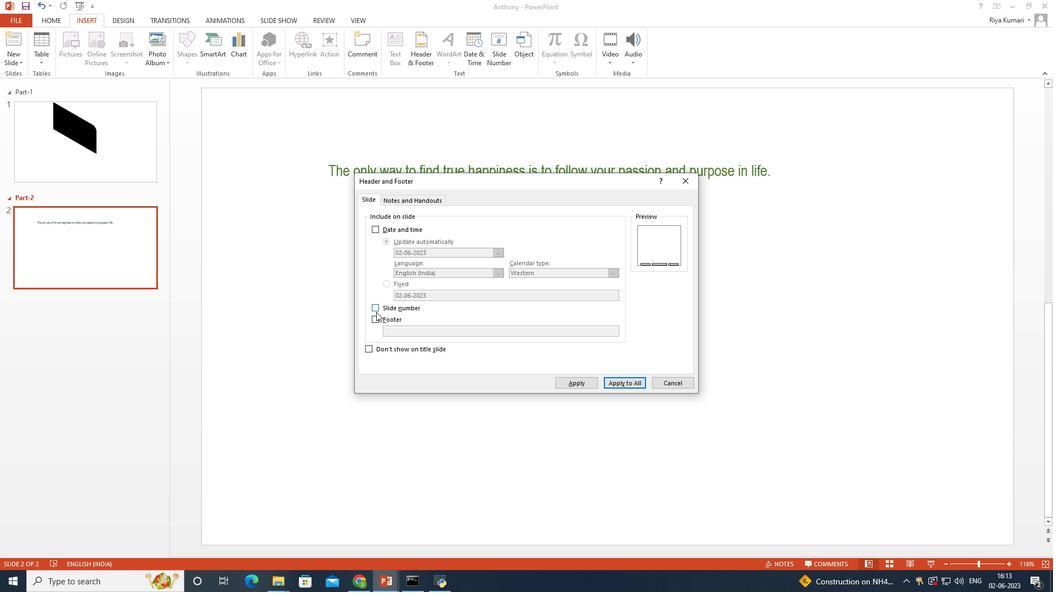 
Action: Mouse pressed left at (376, 308)
Screenshot: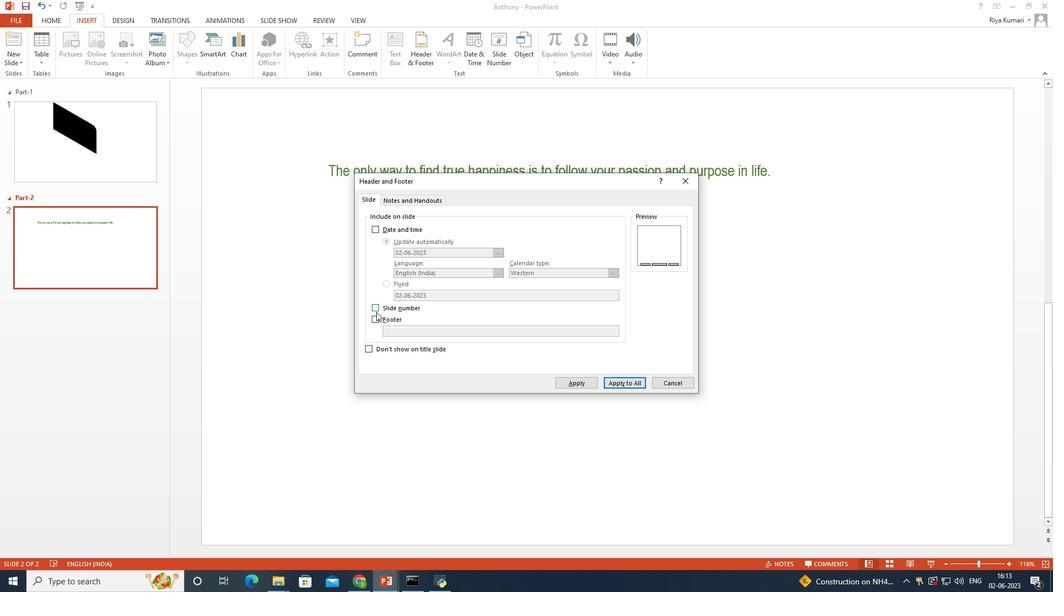 
Action: Mouse moved to (631, 386)
Screenshot: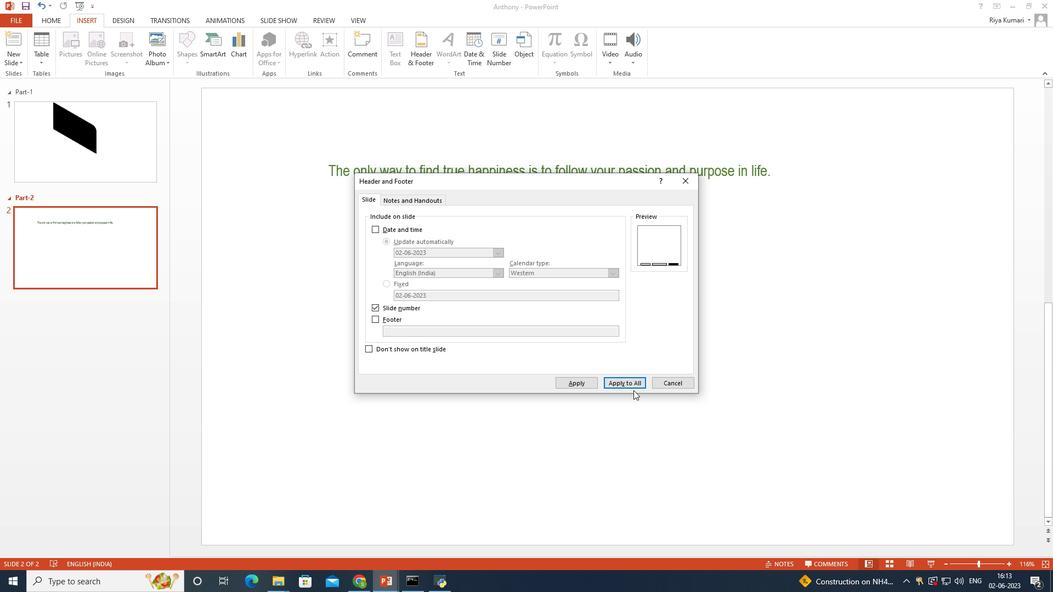 
Action: Mouse pressed left at (631, 386)
Screenshot: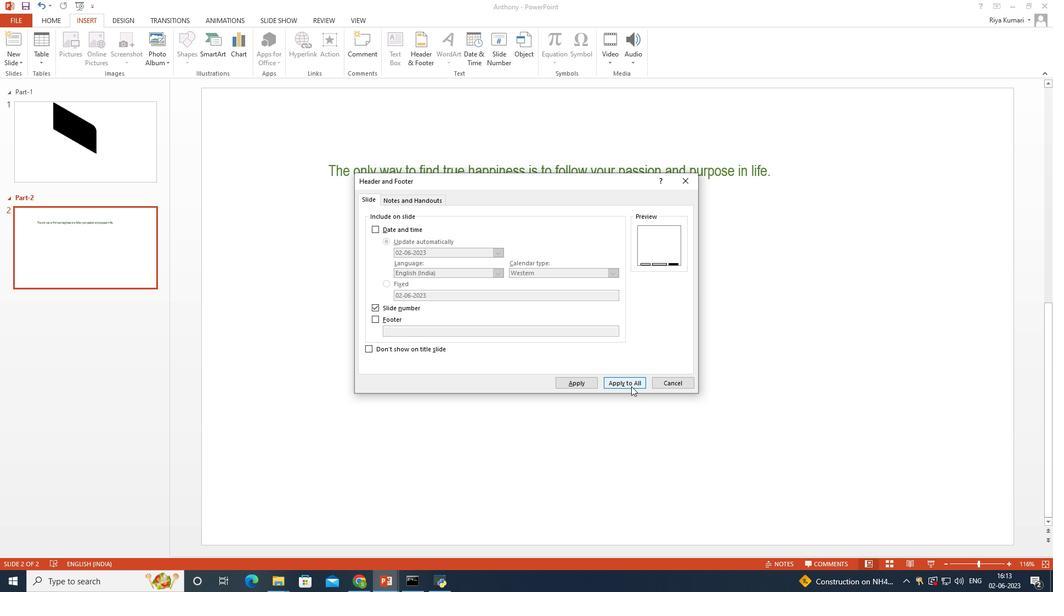 
Action: Mouse moved to (678, 359)
Screenshot: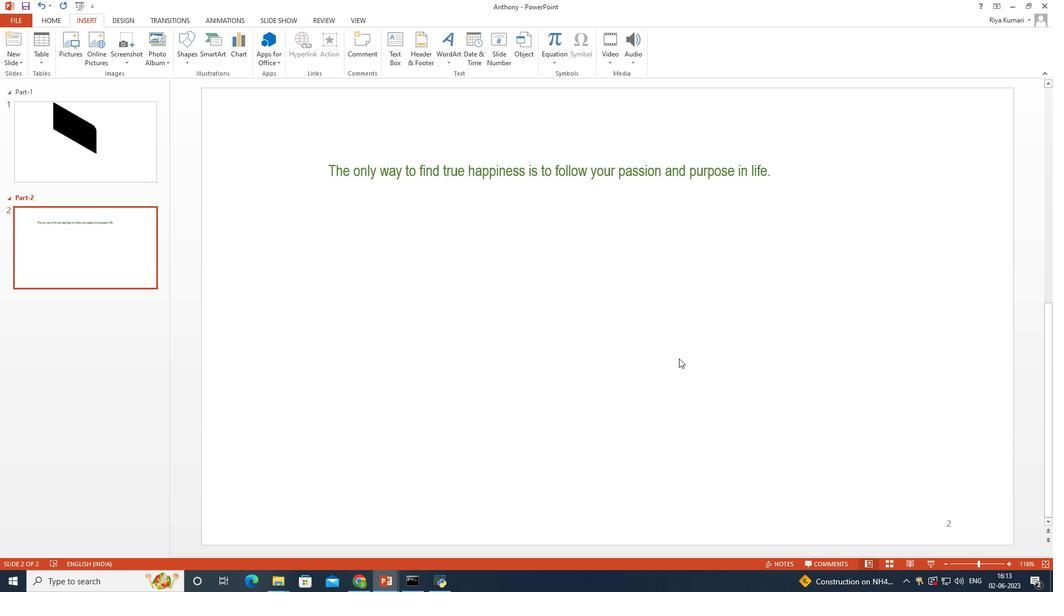 
